 Task: Open Card Card0000000085 in Board Board0000000022 in Workspace WS0000000008 in Trello. Add Member Nikrathi889@gmail.com to Card Card0000000085 in Board Board0000000022 in Workspace WS0000000008 in Trello. Add Green Label titled Label0000000085 to Card Card0000000085 in Board Board0000000022 in Workspace WS0000000008 in Trello. Add Checklist CL0000000085 to Card Card0000000085 in Board Board0000000022 in Workspace WS0000000008 in Trello. Add Dates with Start Date as Apr 08 2023 and Due Date as Apr 30 2023 to Card Card0000000085 in Board Board0000000022 in Workspace WS0000000008 in Trello
Action: Mouse moved to (423, 184)
Screenshot: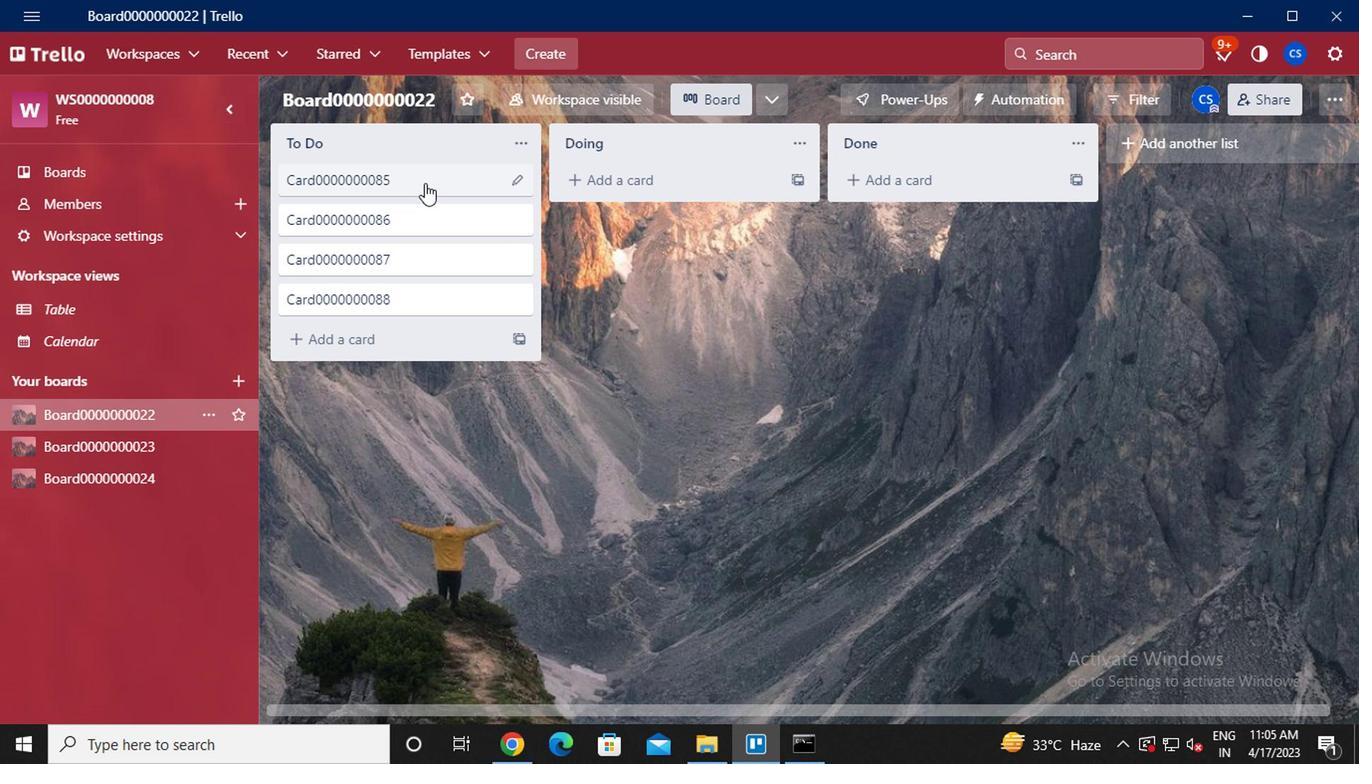 
Action: Mouse pressed left at (423, 184)
Screenshot: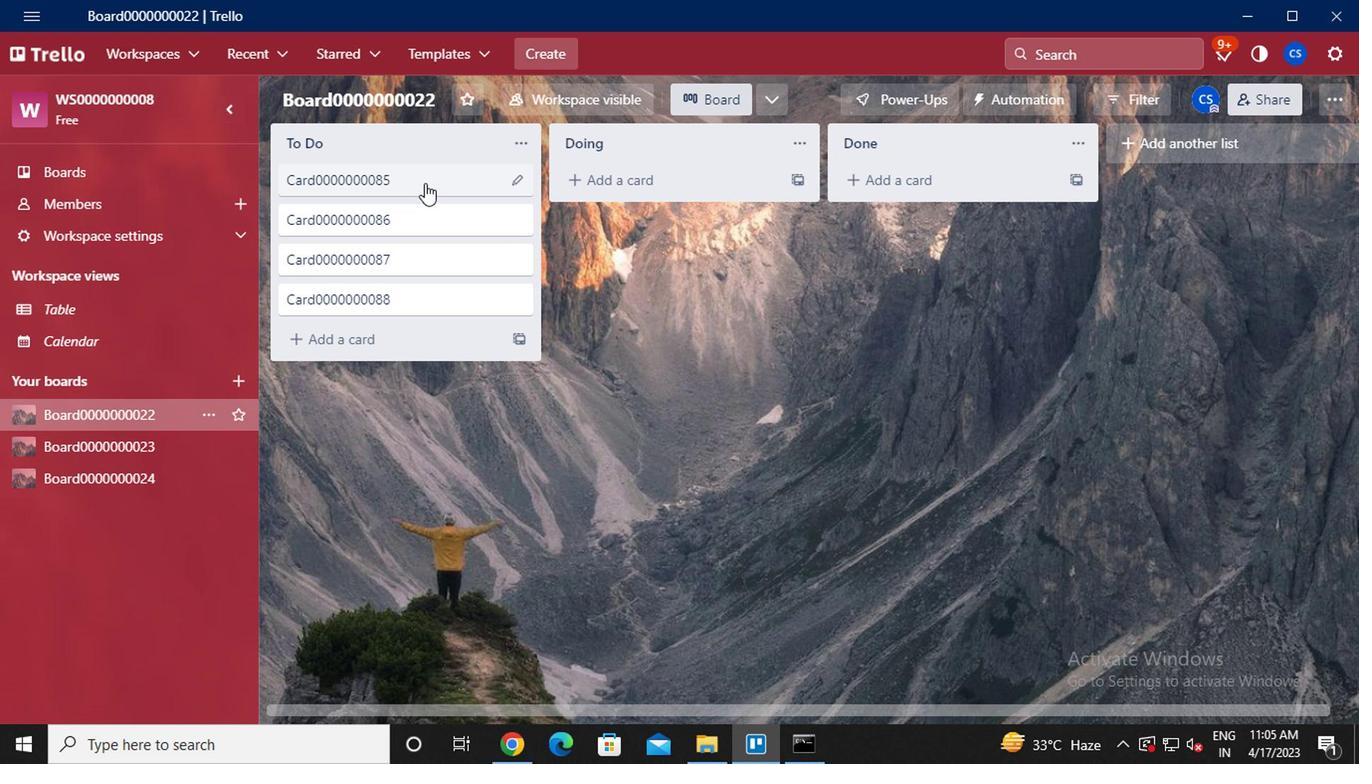
Action: Mouse moved to (976, 194)
Screenshot: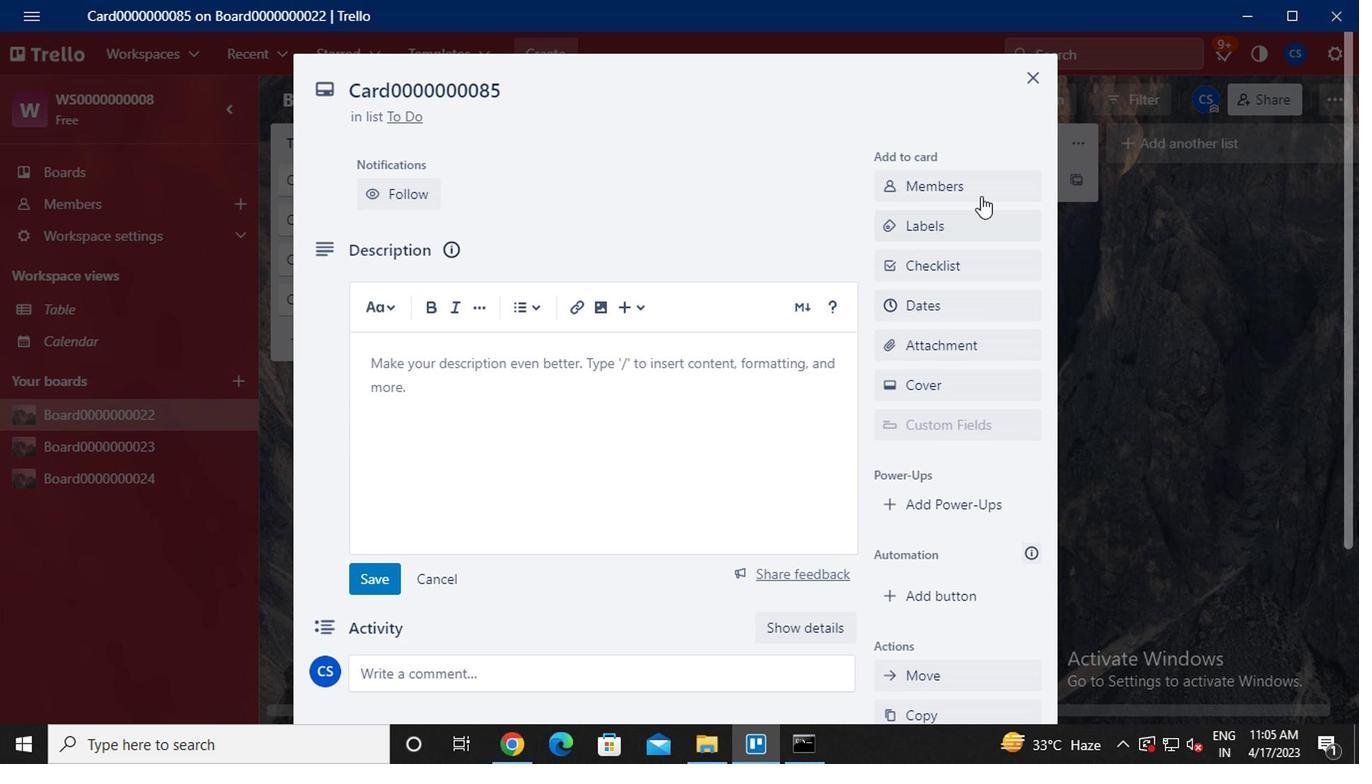 
Action: Mouse pressed left at (976, 194)
Screenshot: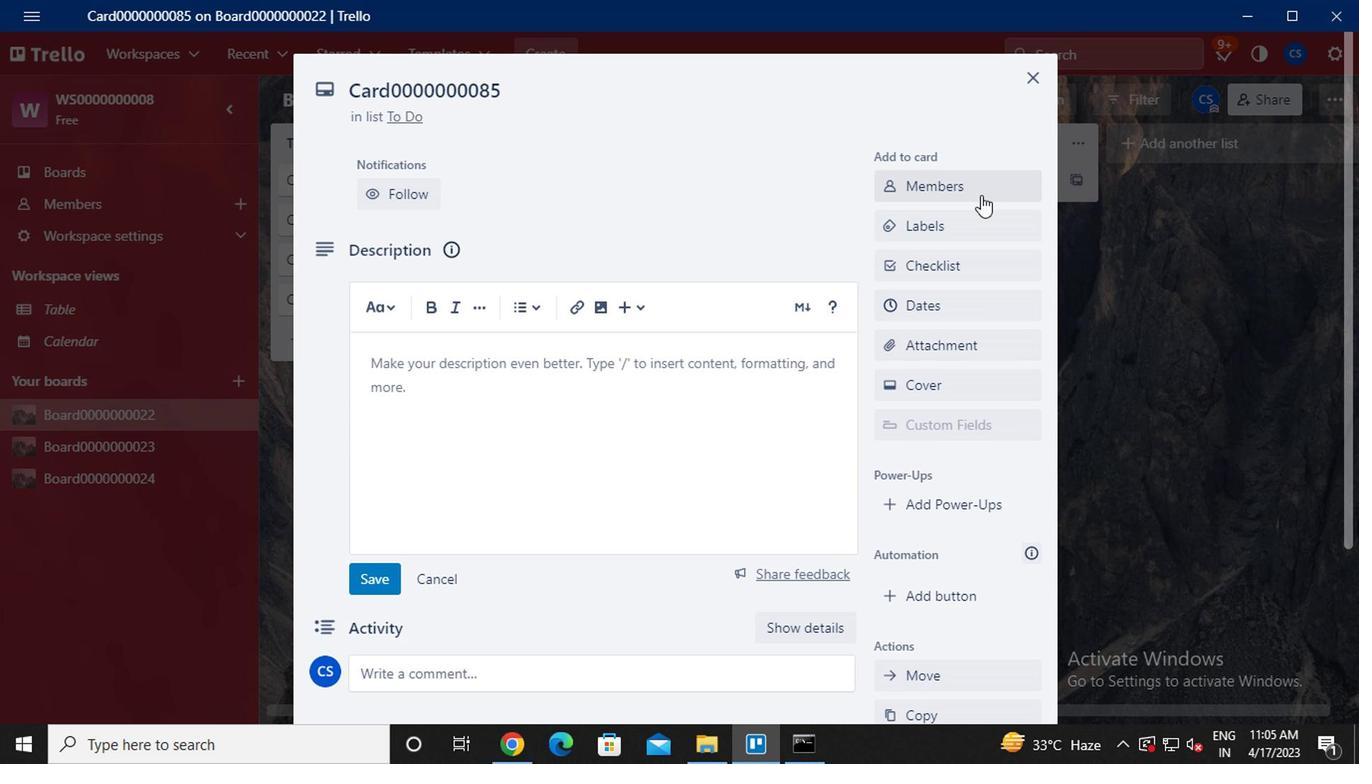 
Action: Mouse moved to (973, 194)
Screenshot: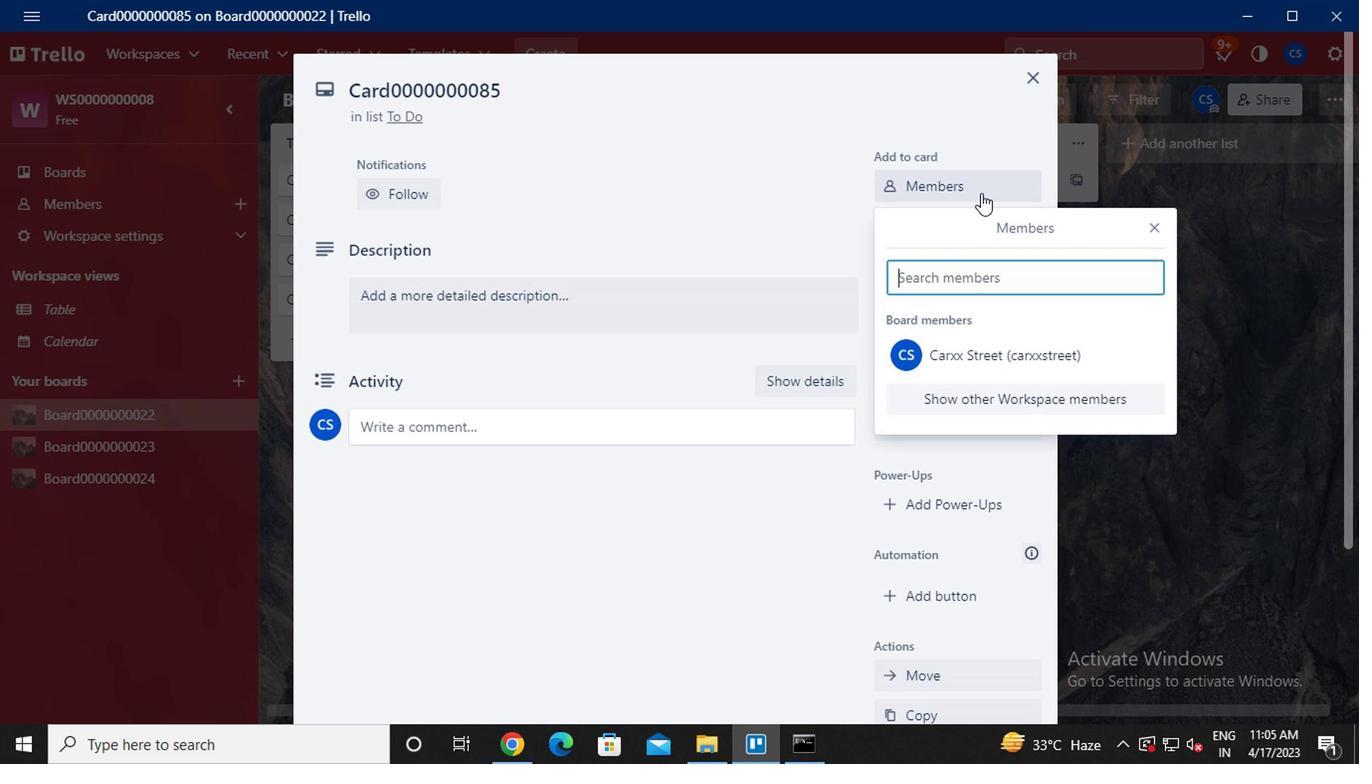
Action: Key pressed <Key.caps_lock>nk<Key.backspace>ikrathi889<Key.shift>@GMAIL.COM
Screenshot: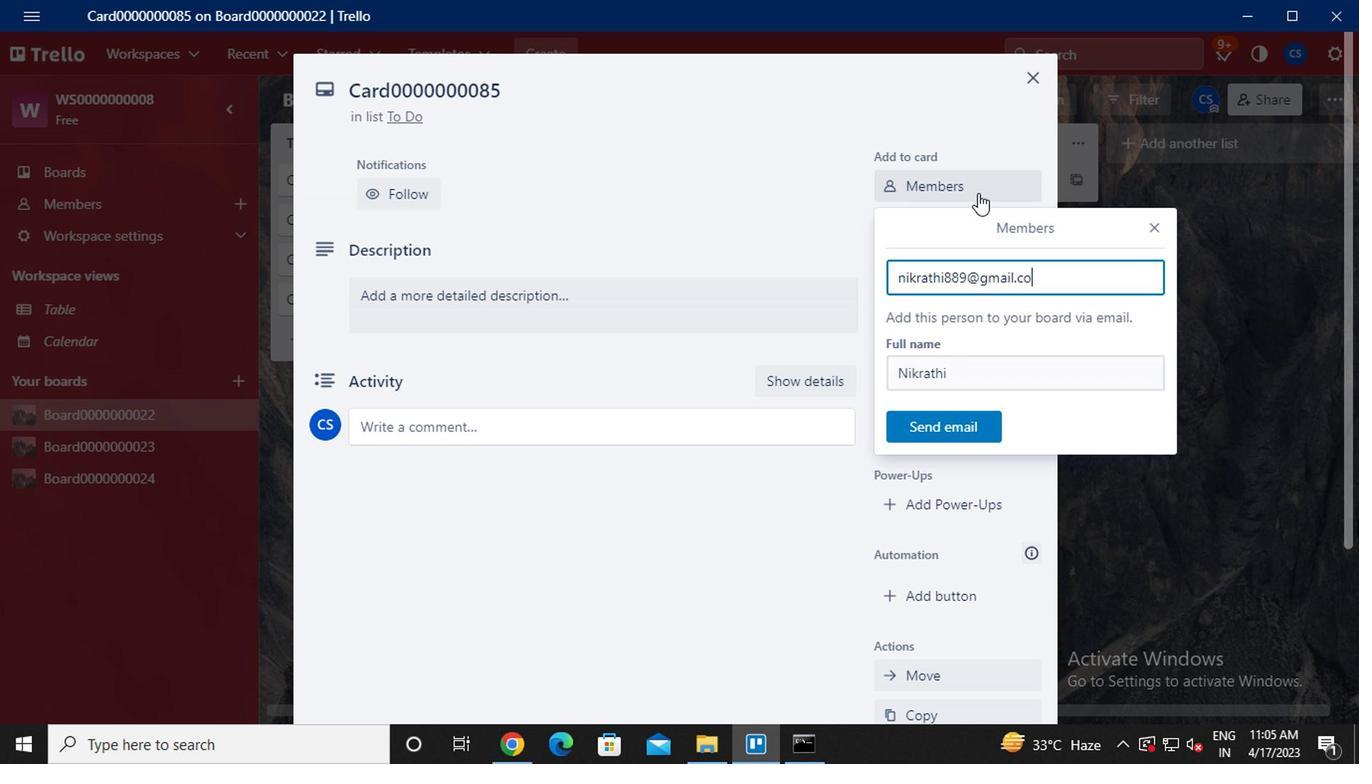 
Action: Mouse moved to (970, 428)
Screenshot: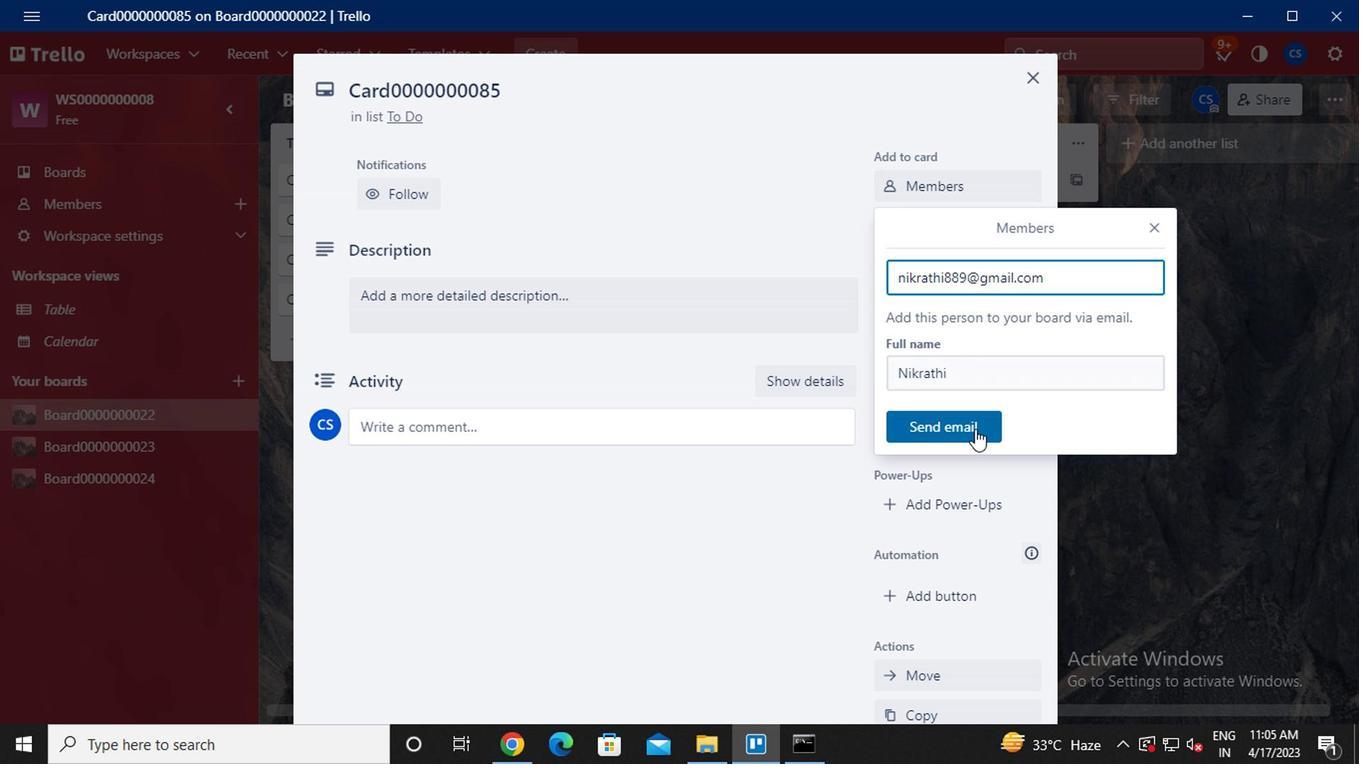 
Action: Mouse pressed left at (970, 428)
Screenshot: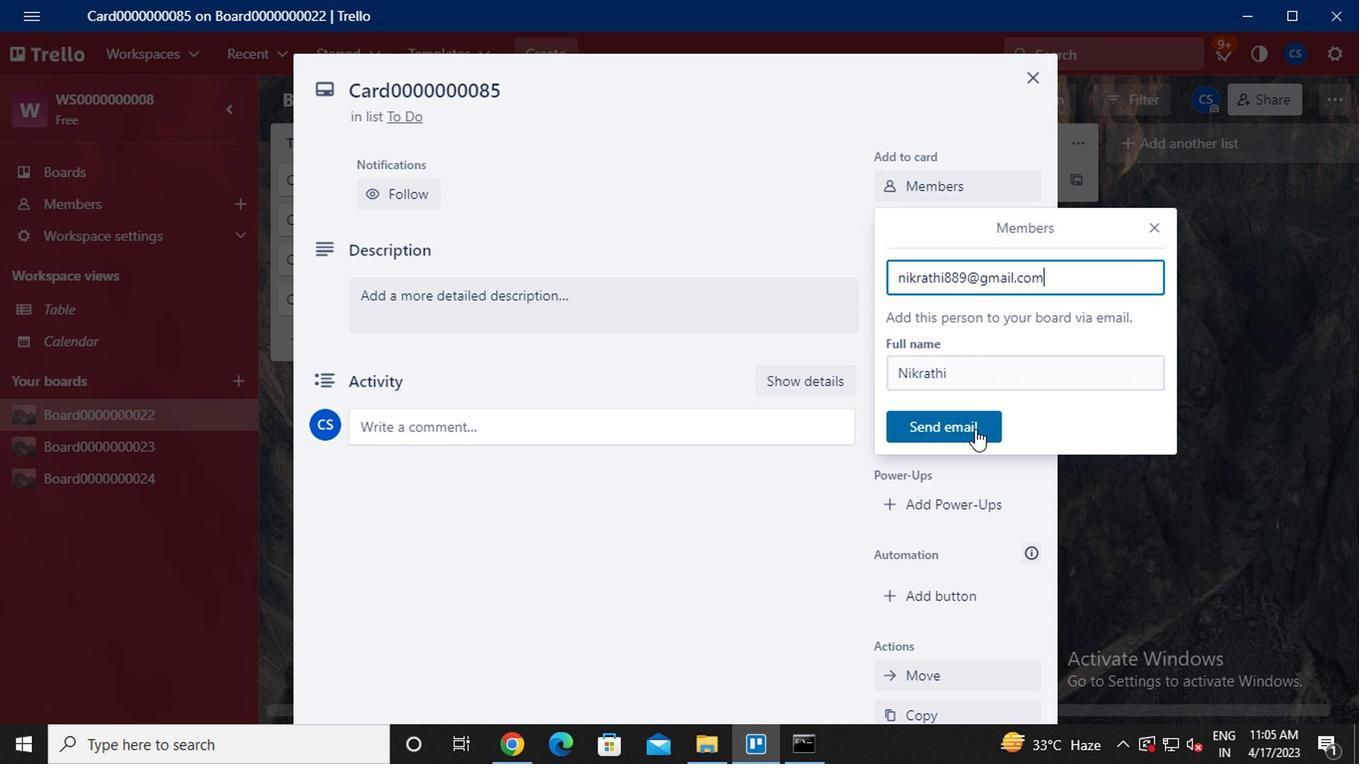 
Action: Mouse moved to (942, 239)
Screenshot: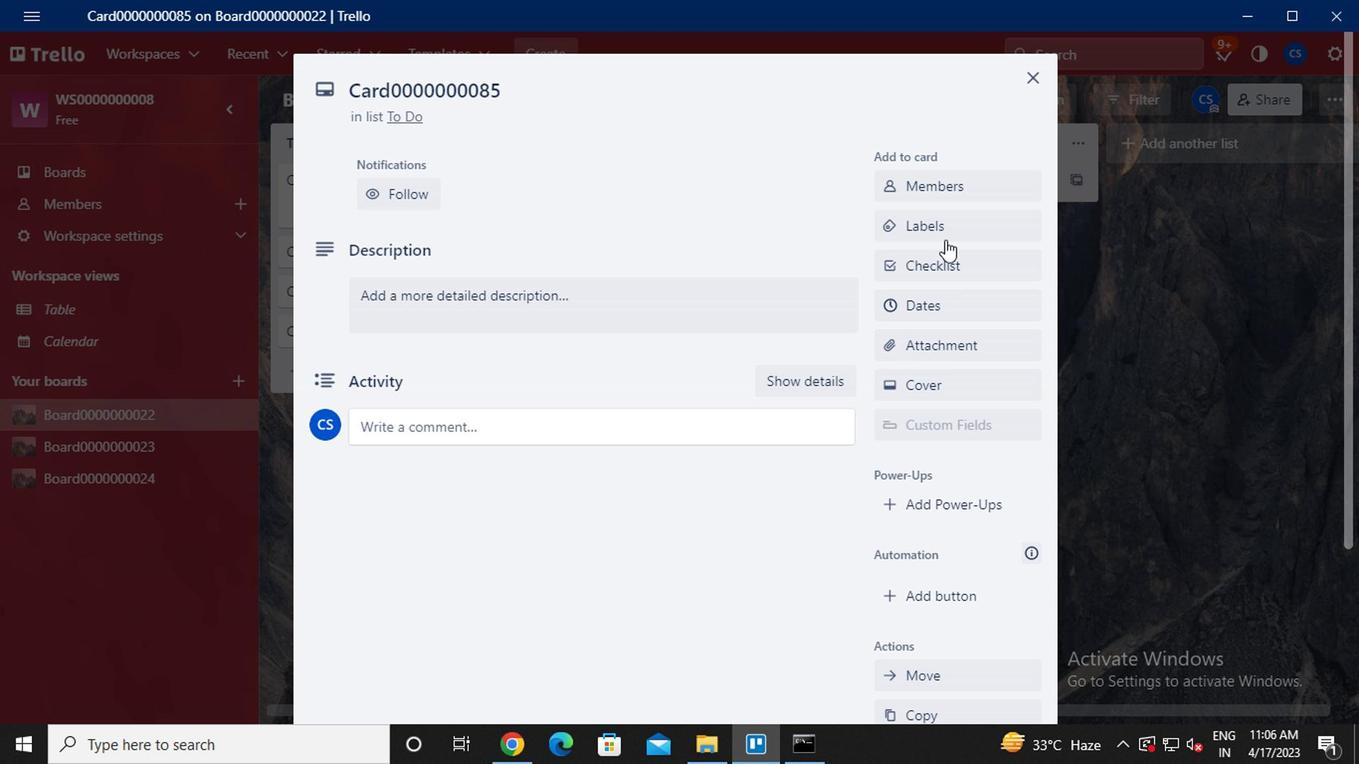 
Action: Mouse pressed left at (942, 239)
Screenshot: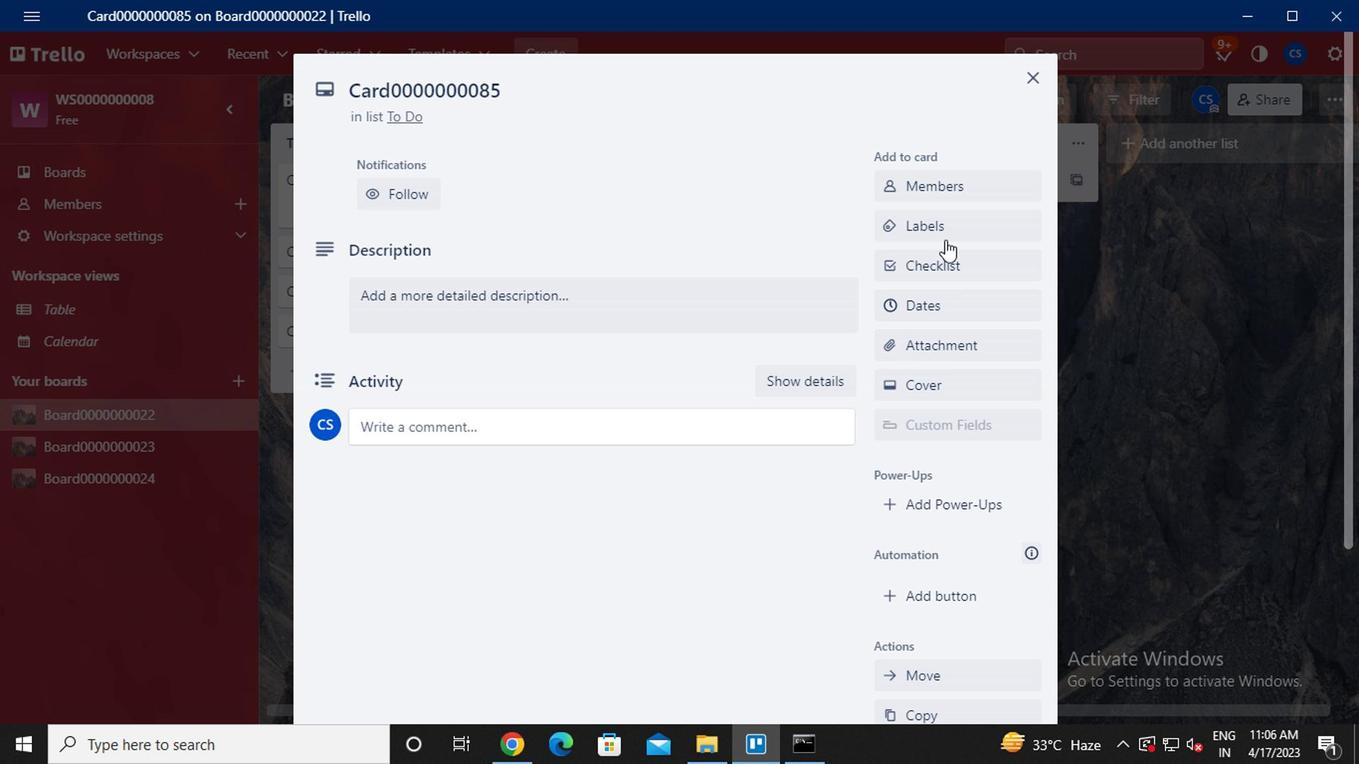 
Action: Mouse moved to (958, 447)
Screenshot: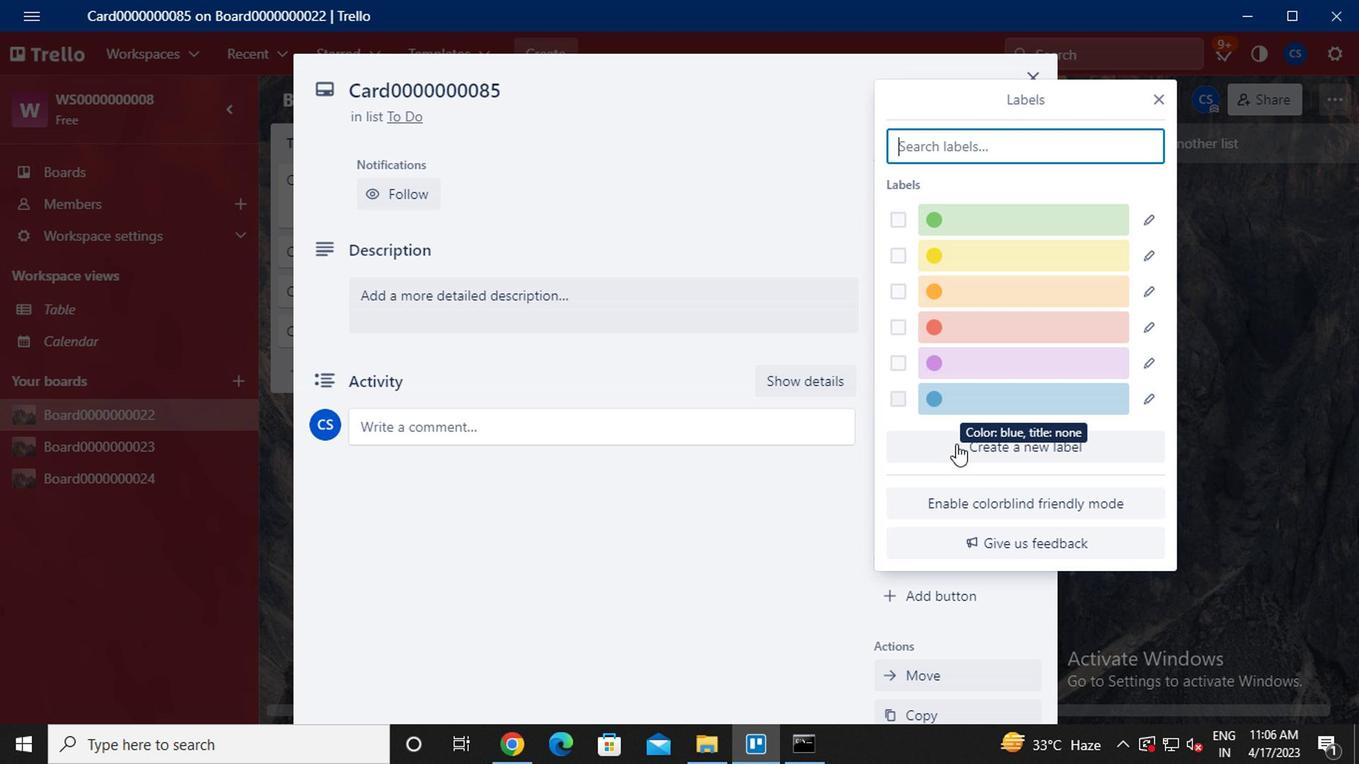 
Action: Mouse pressed left at (958, 447)
Screenshot: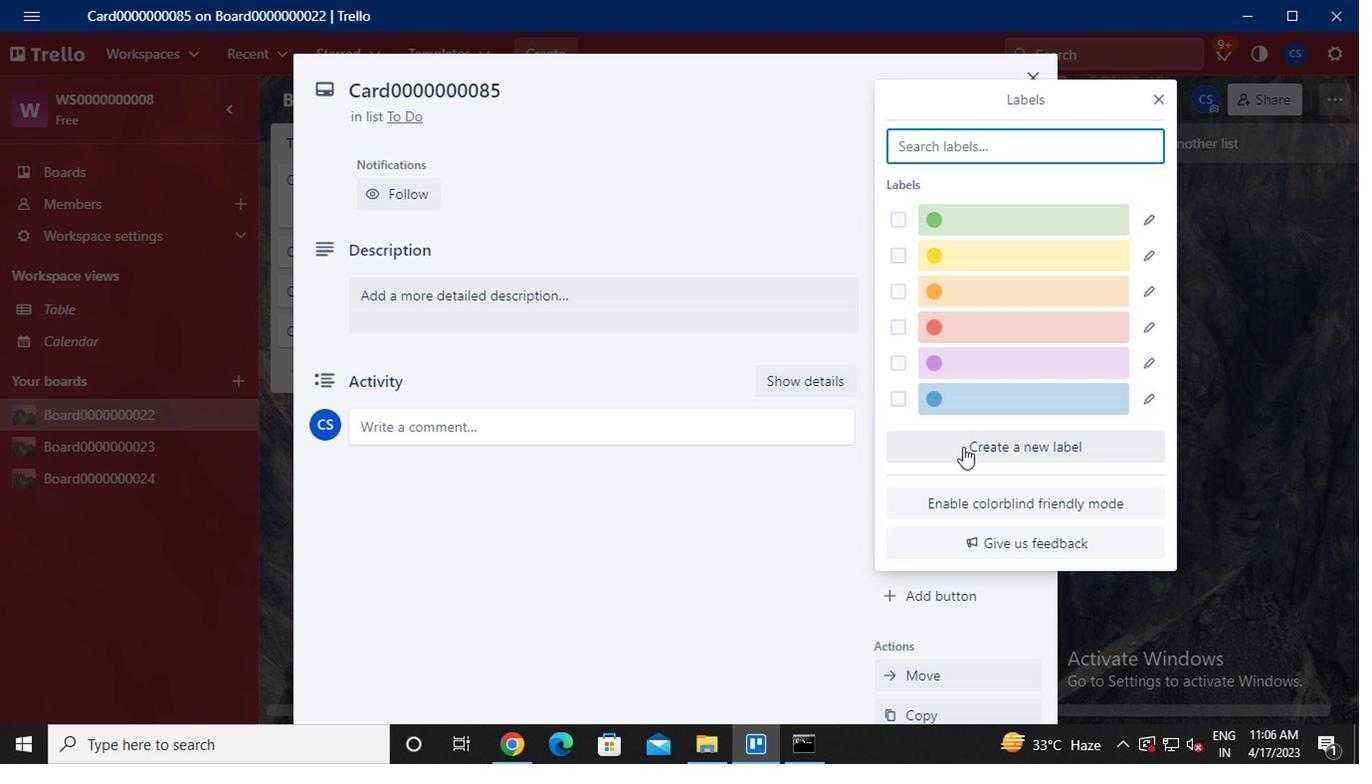 
Action: Mouse moved to (914, 399)
Screenshot: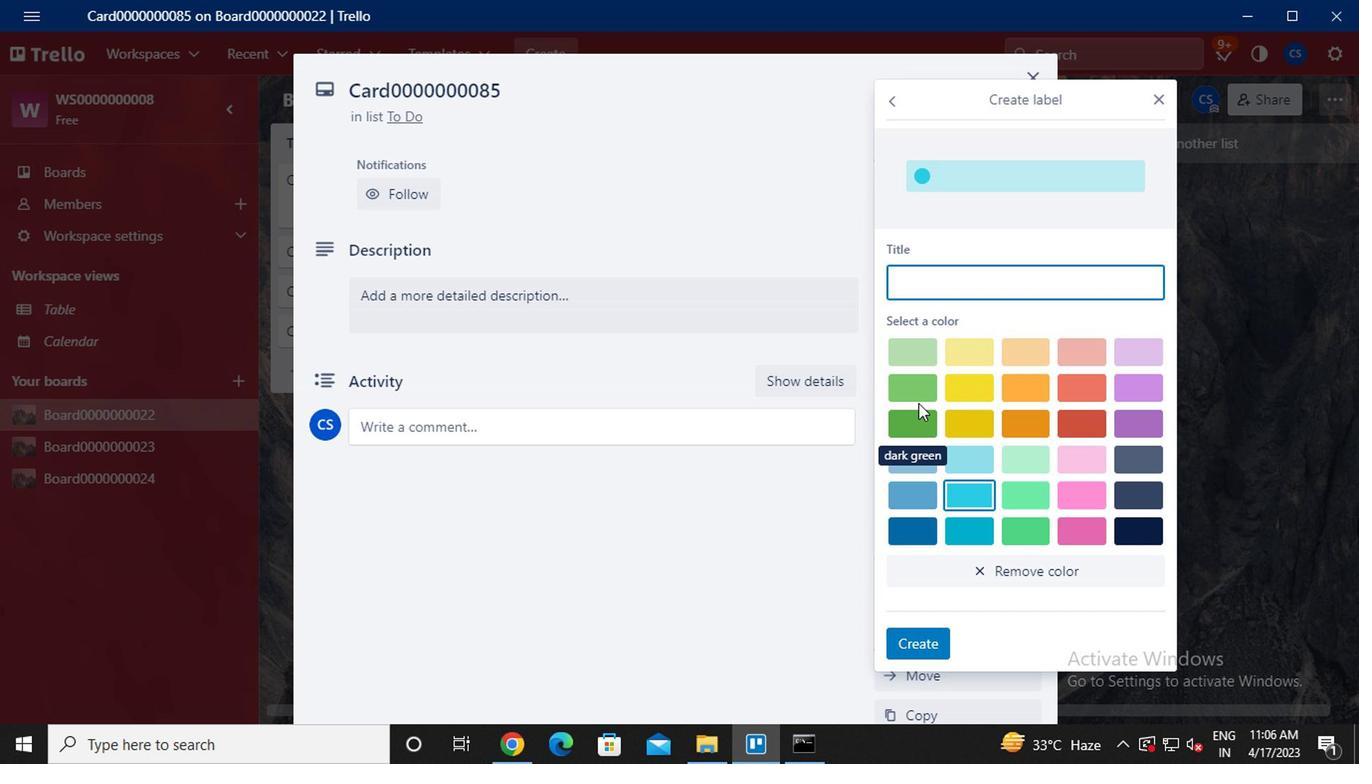 
Action: Mouse pressed left at (914, 399)
Screenshot: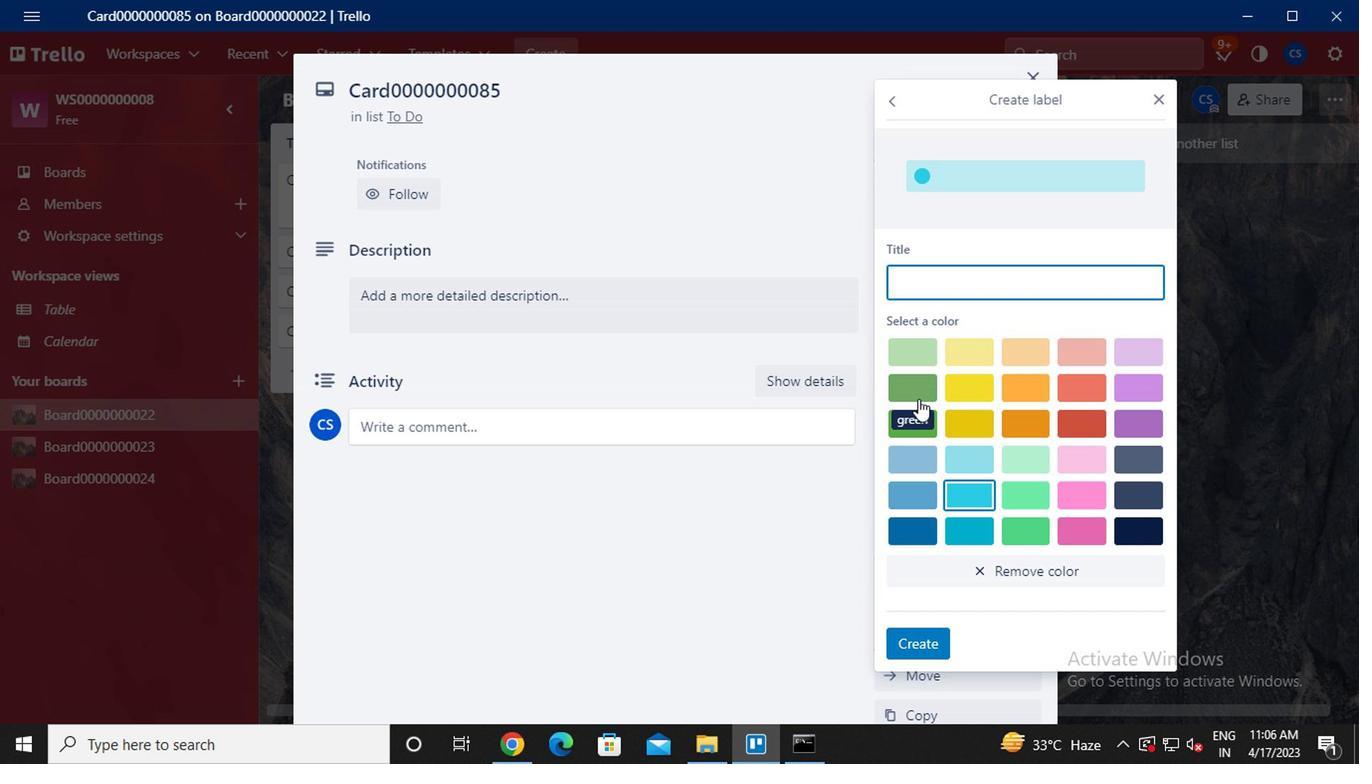 
Action: Mouse moved to (925, 292)
Screenshot: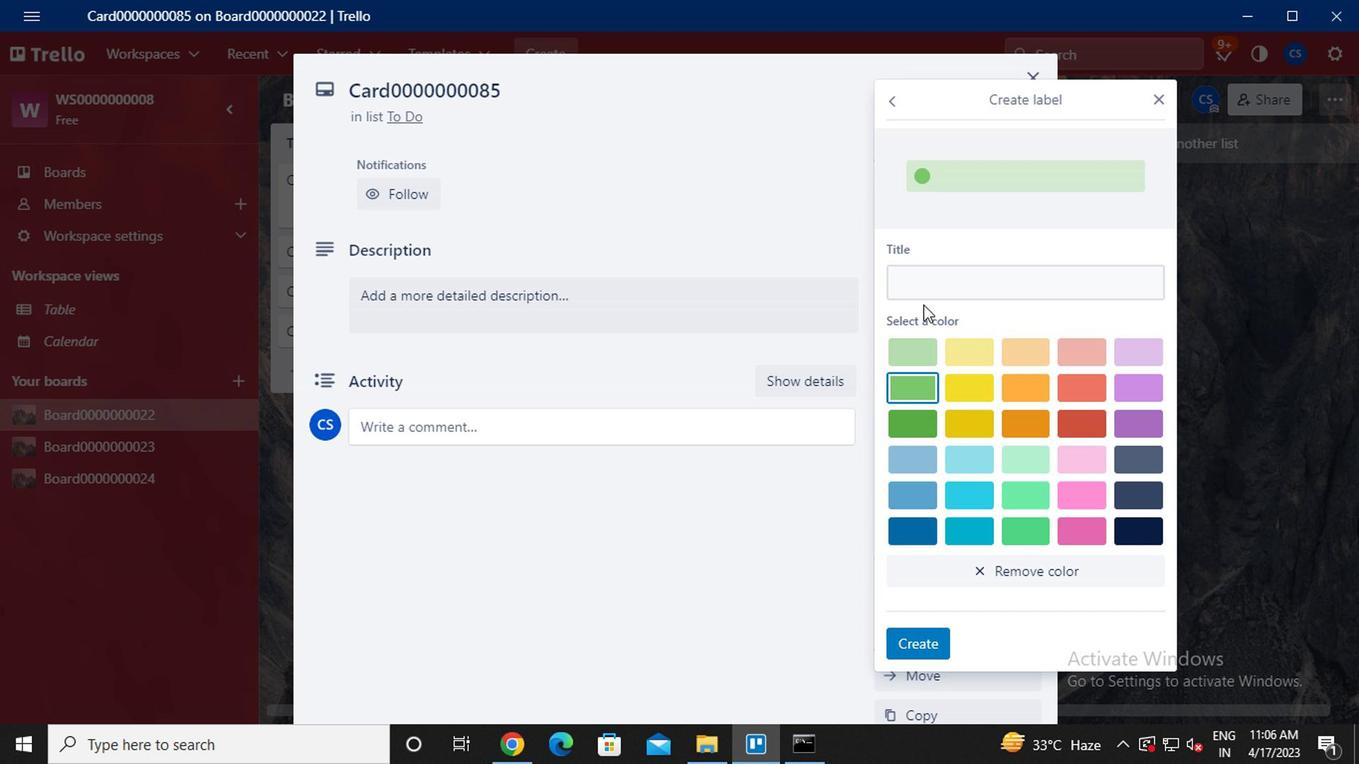 
Action: Mouse pressed left at (925, 292)
Screenshot: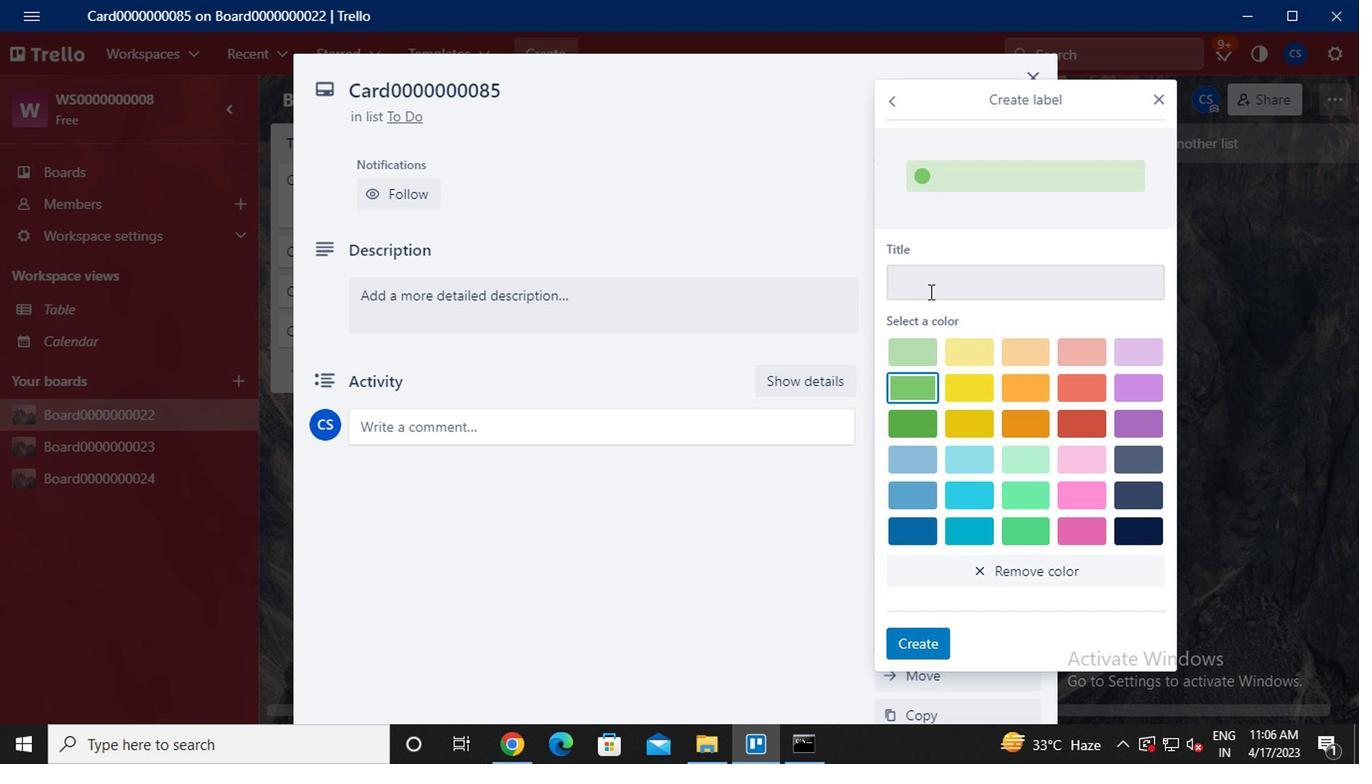 
Action: Key pressed <Key.caps_lock>L<Key.caps_lock>ABEL0000000085
Screenshot: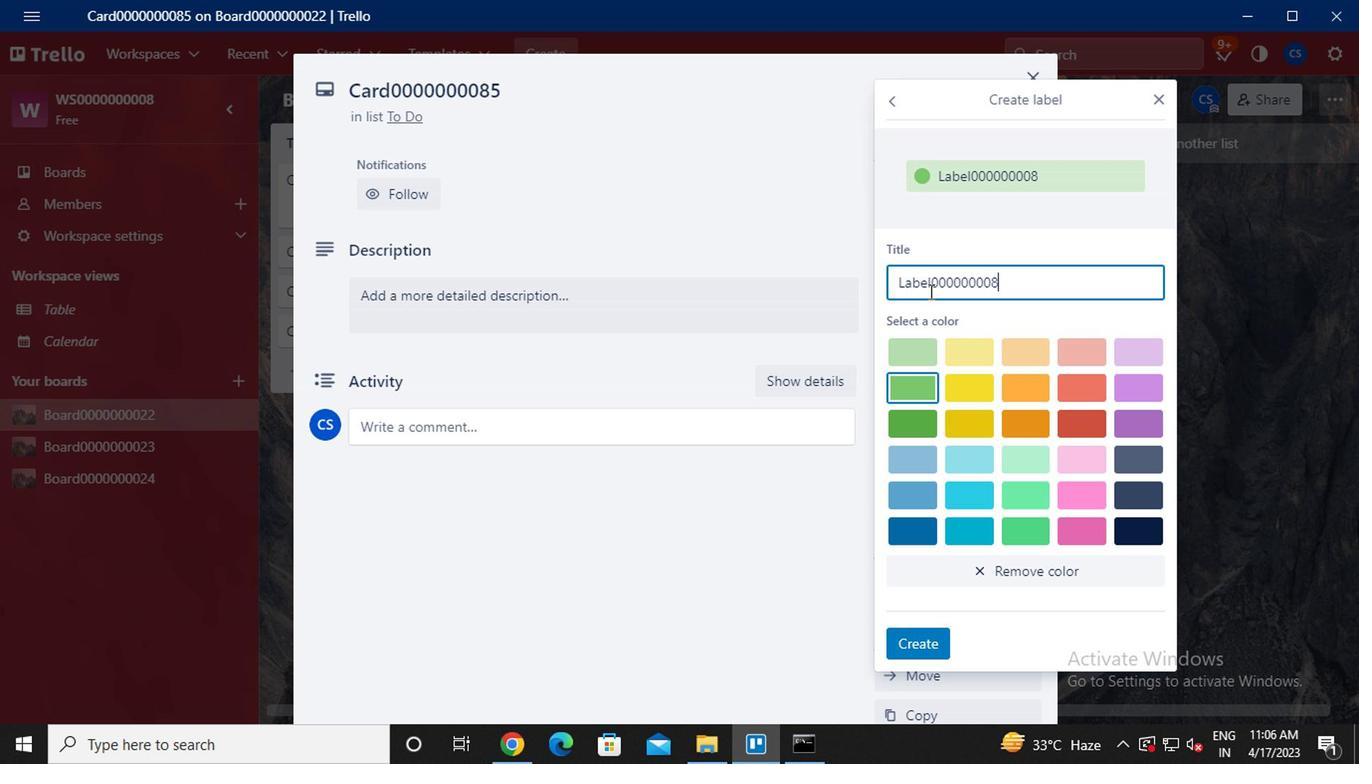 
Action: Mouse moved to (922, 649)
Screenshot: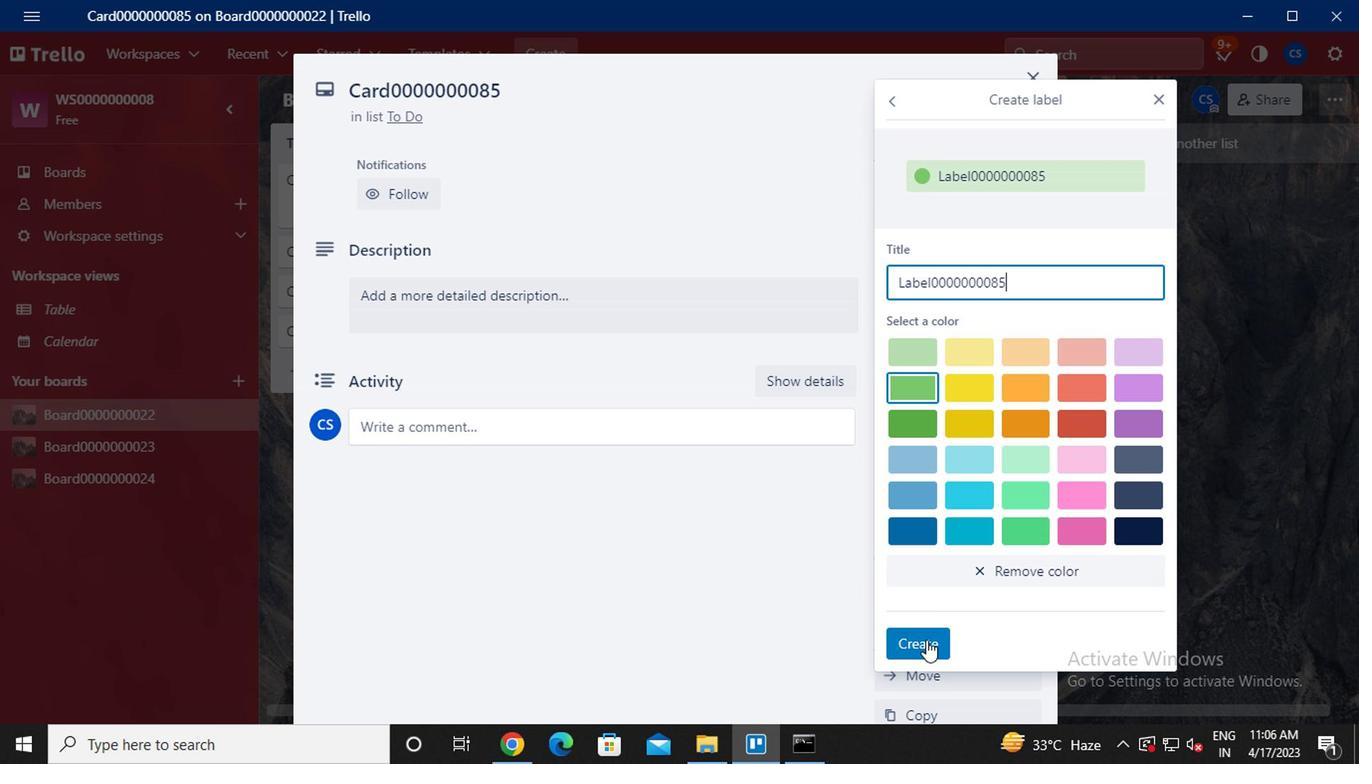 
Action: Mouse pressed left at (922, 649)
Screenshot: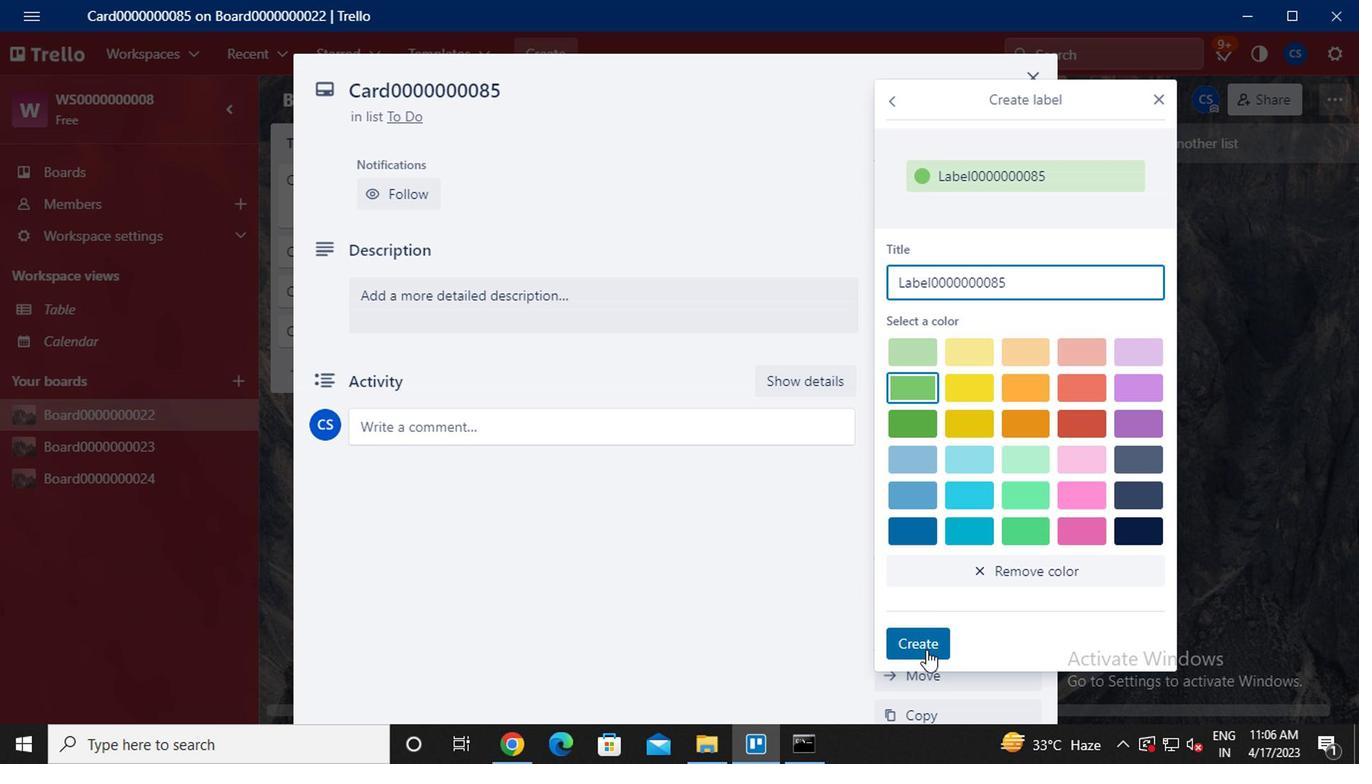 
Action: Mouse moved to (1151, 104)
Screenshot: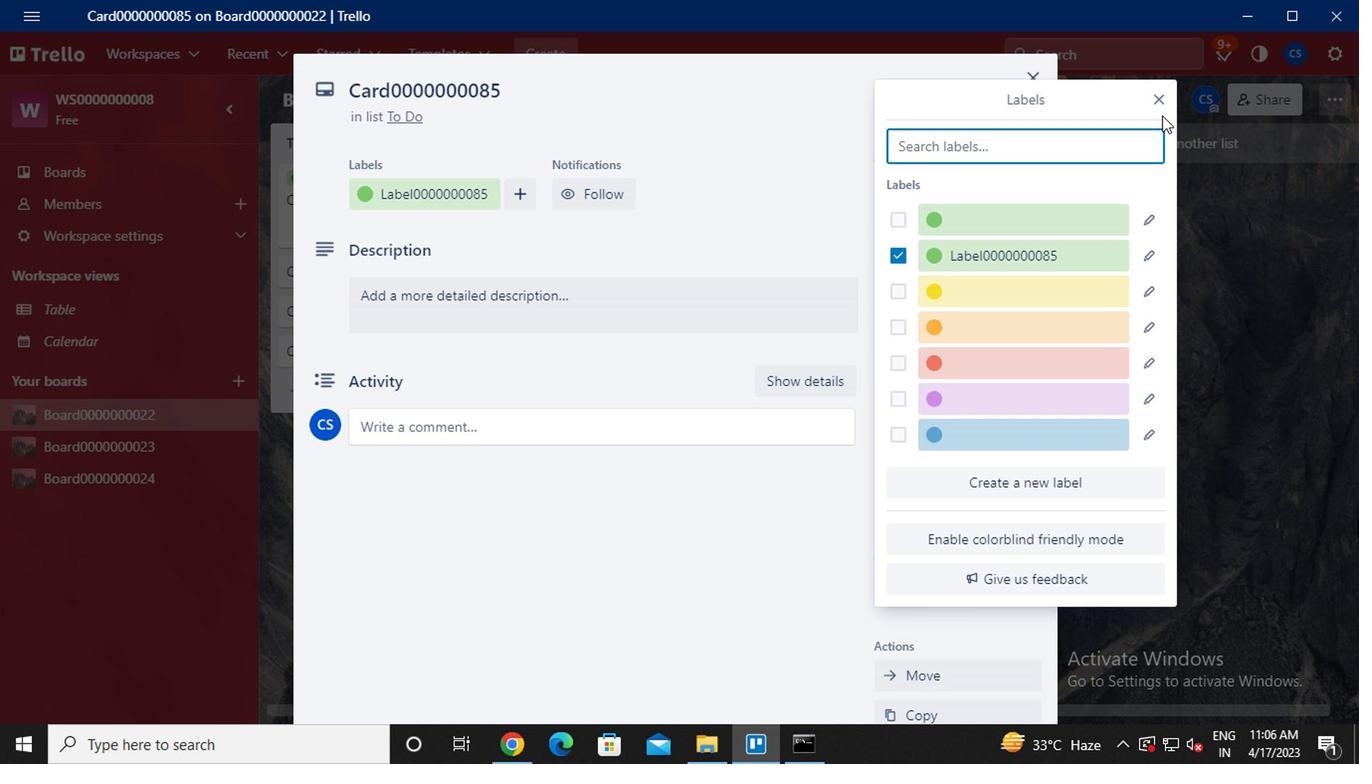 
Action: Mouse pressed left at (1151, 104)
Screenshot: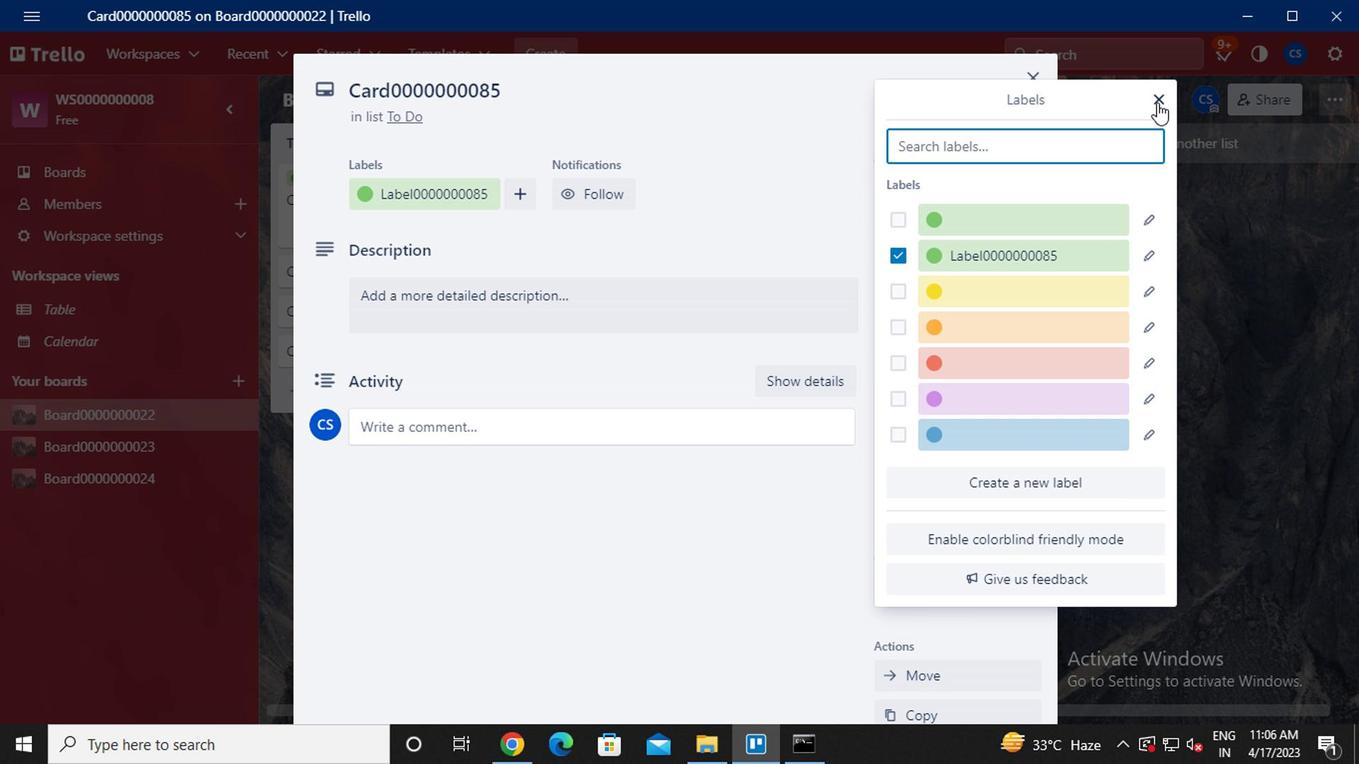 
Action: Mouse moved to (930, 264)
Screenshot: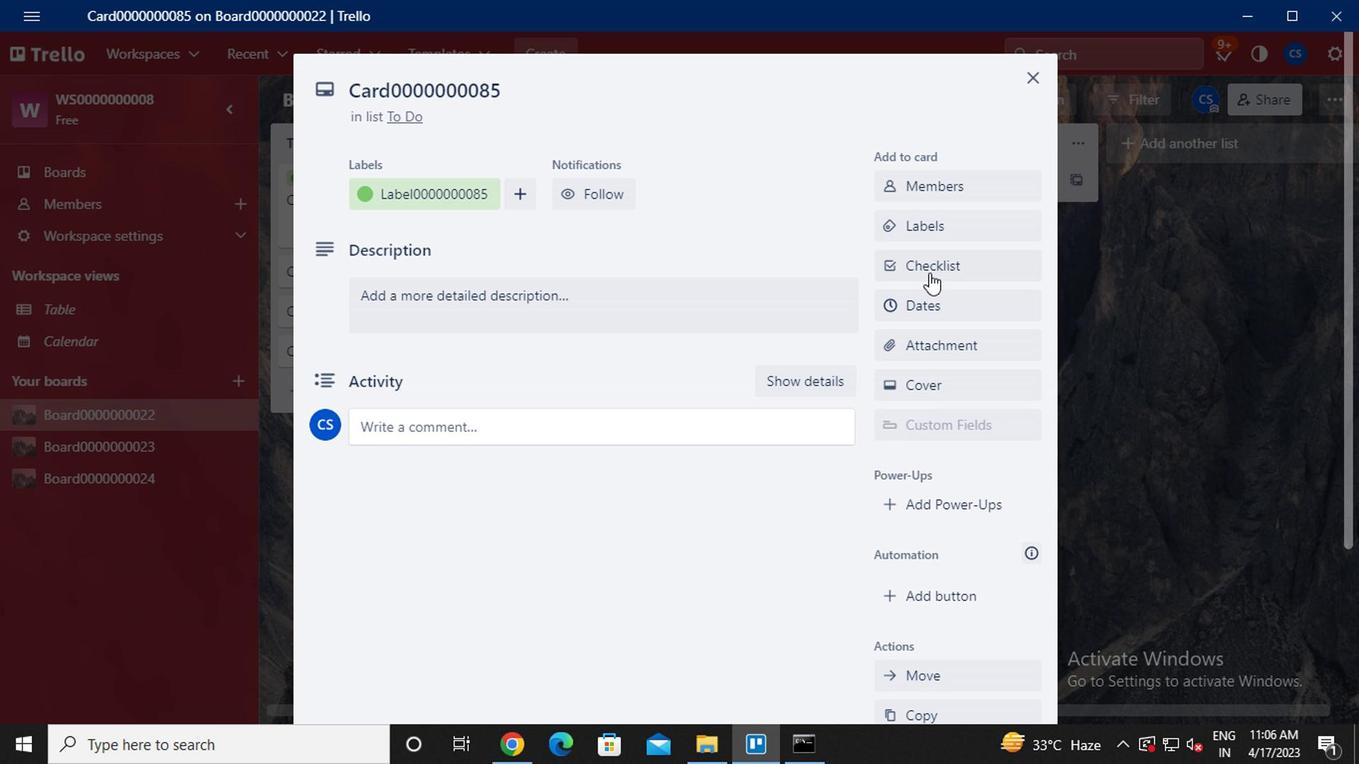 
Action: Mouse pressed left at (930, 264)
Screenshot: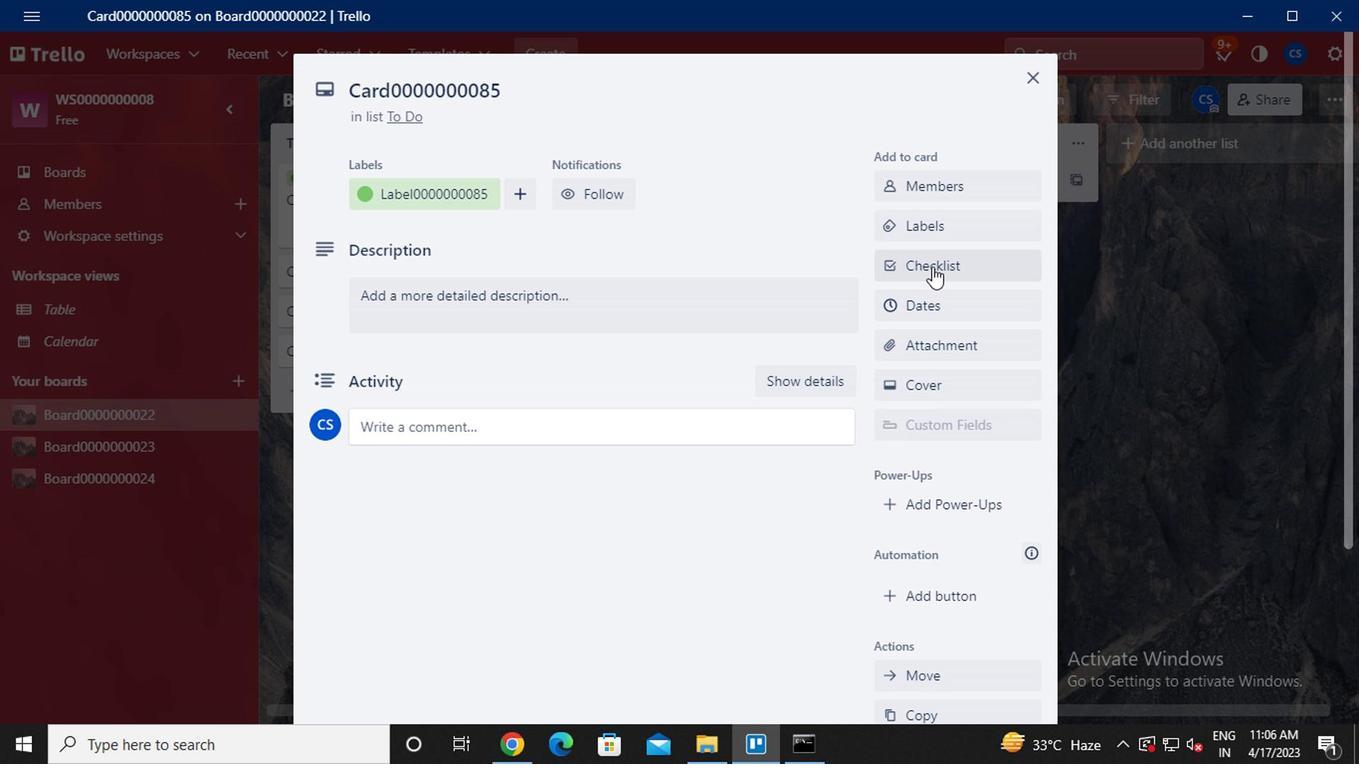 
Action: Mouse moved to (907, 373)
Screenshot: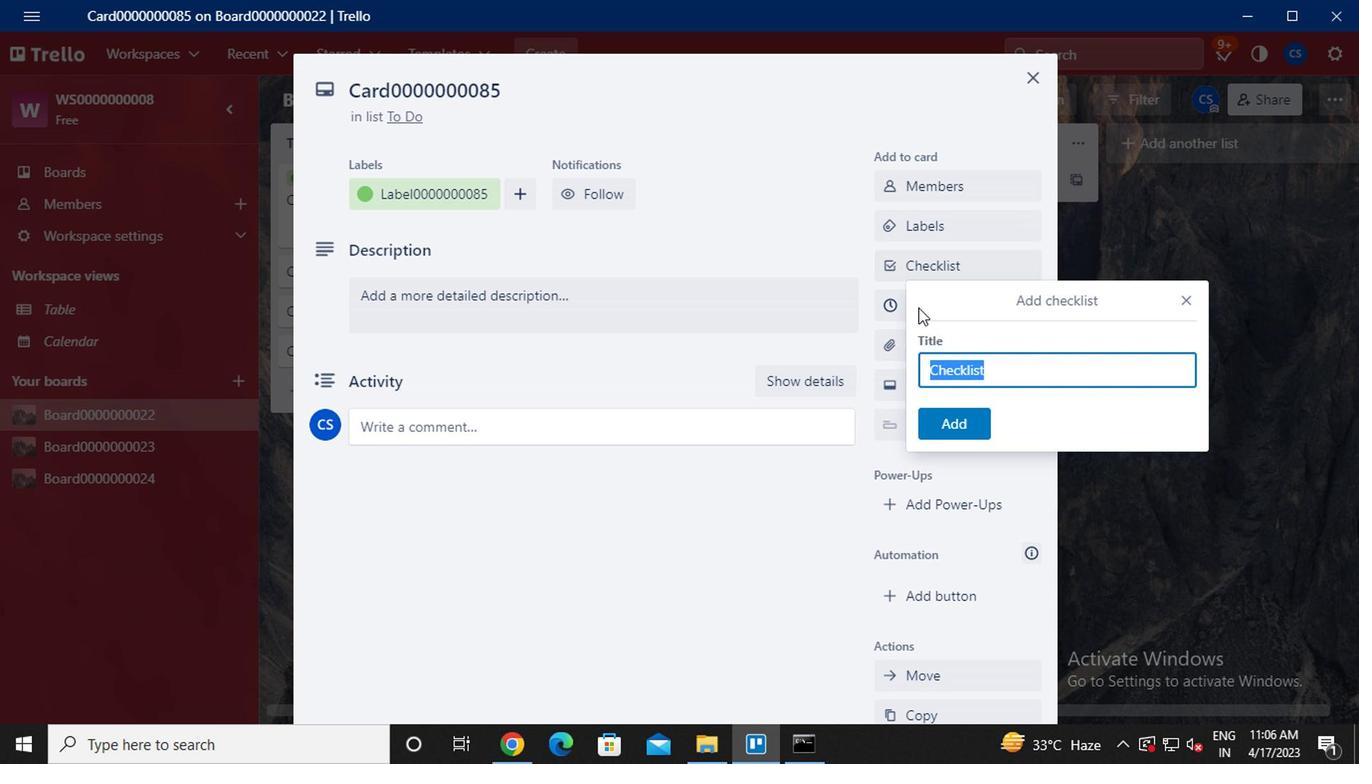 
Action: Key pressed <Key.caps_lock>CL0000000085
Screenshot: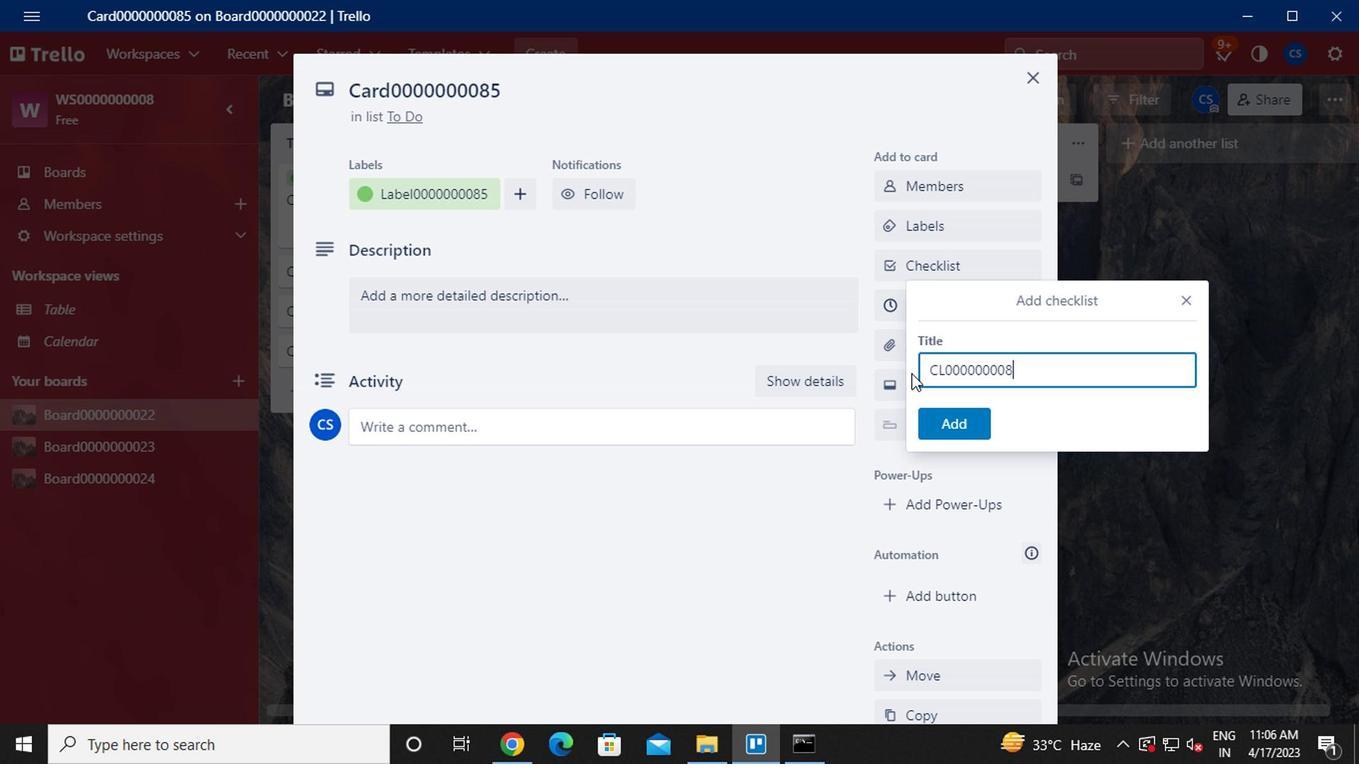 
Action: Mouse moved to (935, 427)
Screenshot: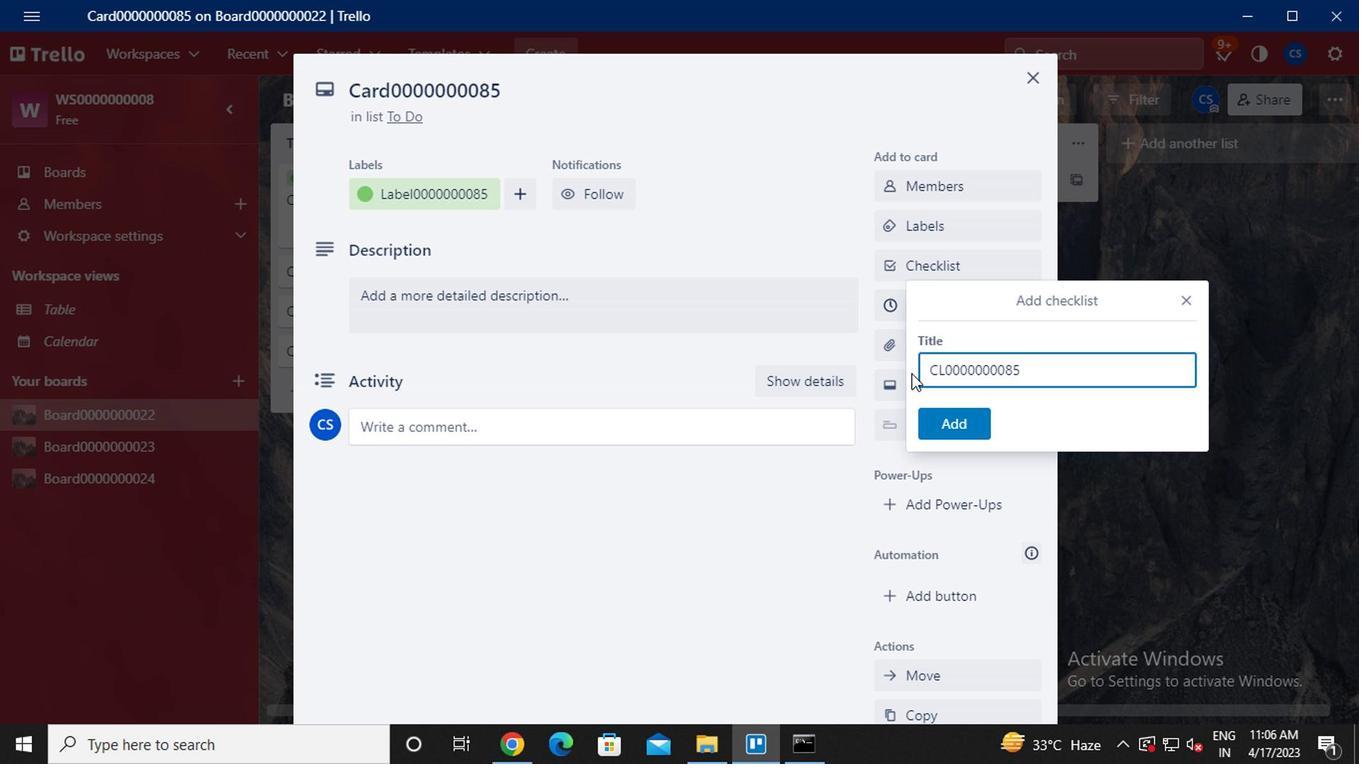 
Action: Mouse pressed left at (935, 427)
Screenshot: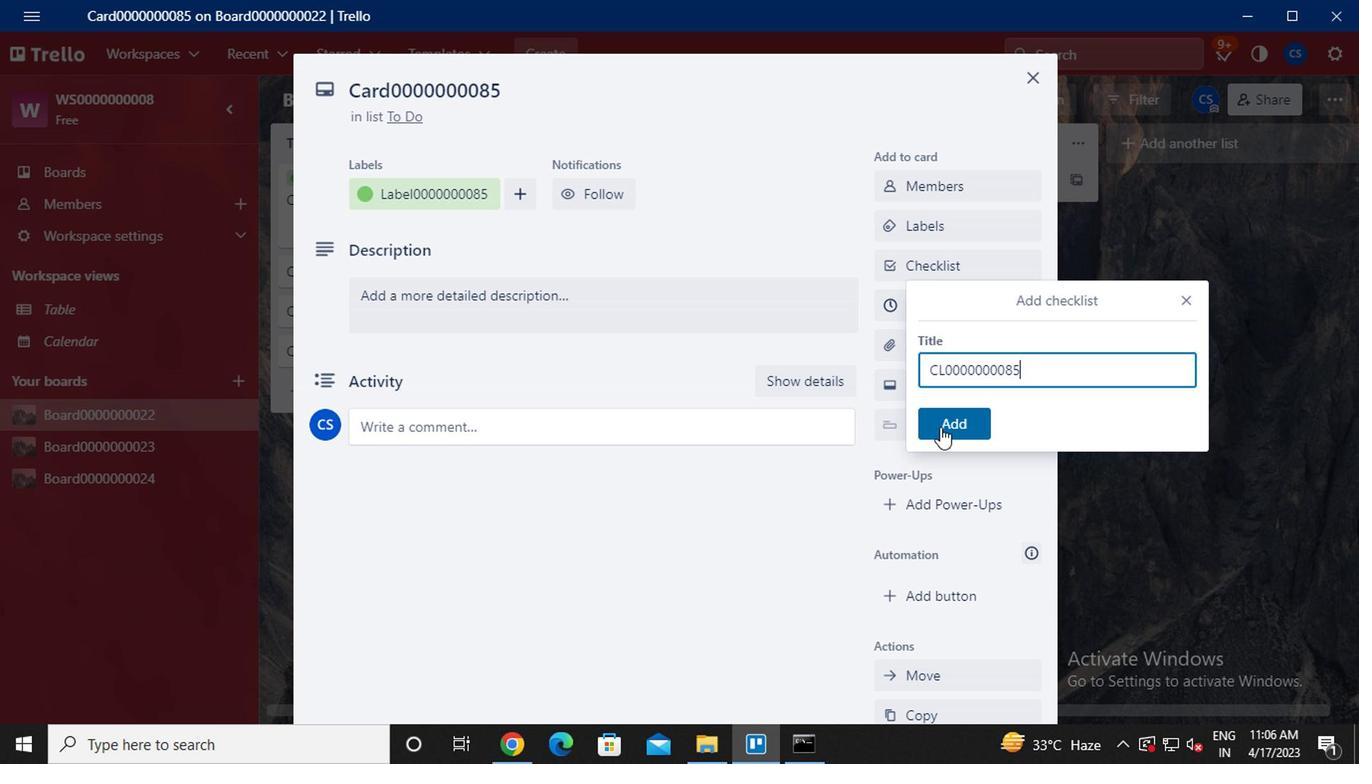 
Action: Mouse moved to (923, 303)
Screenshot: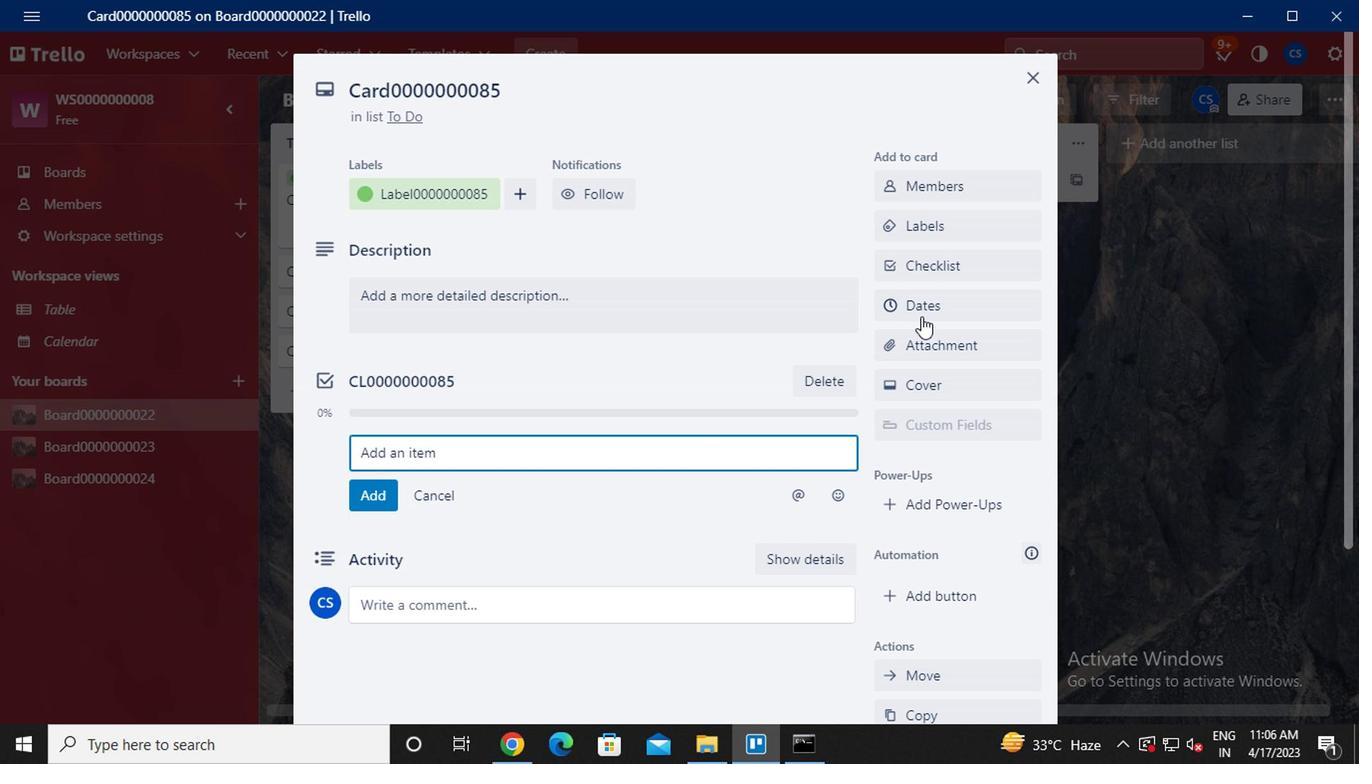 
Action: Mouse pressed left at (923, 303)
Screenshot: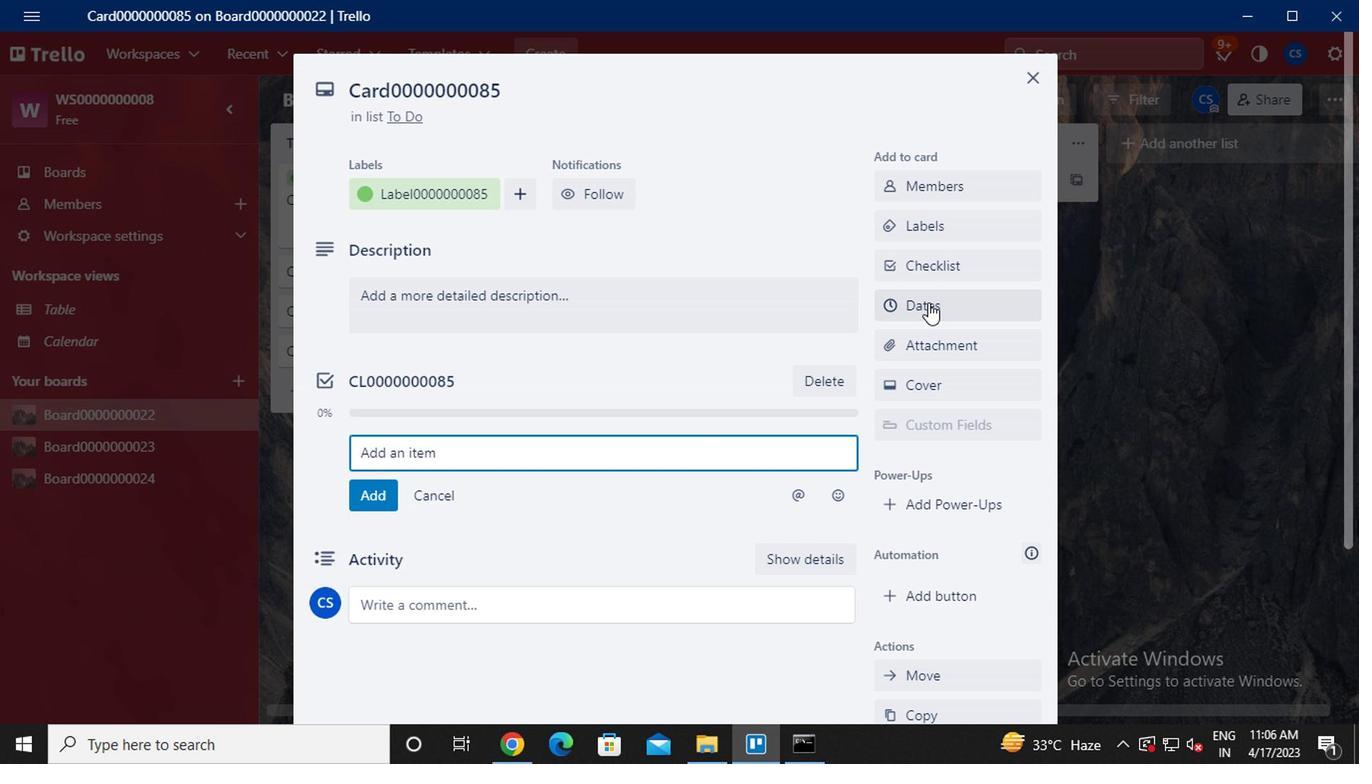 
Action: Mouse moved to (889, 450)
Screenshot: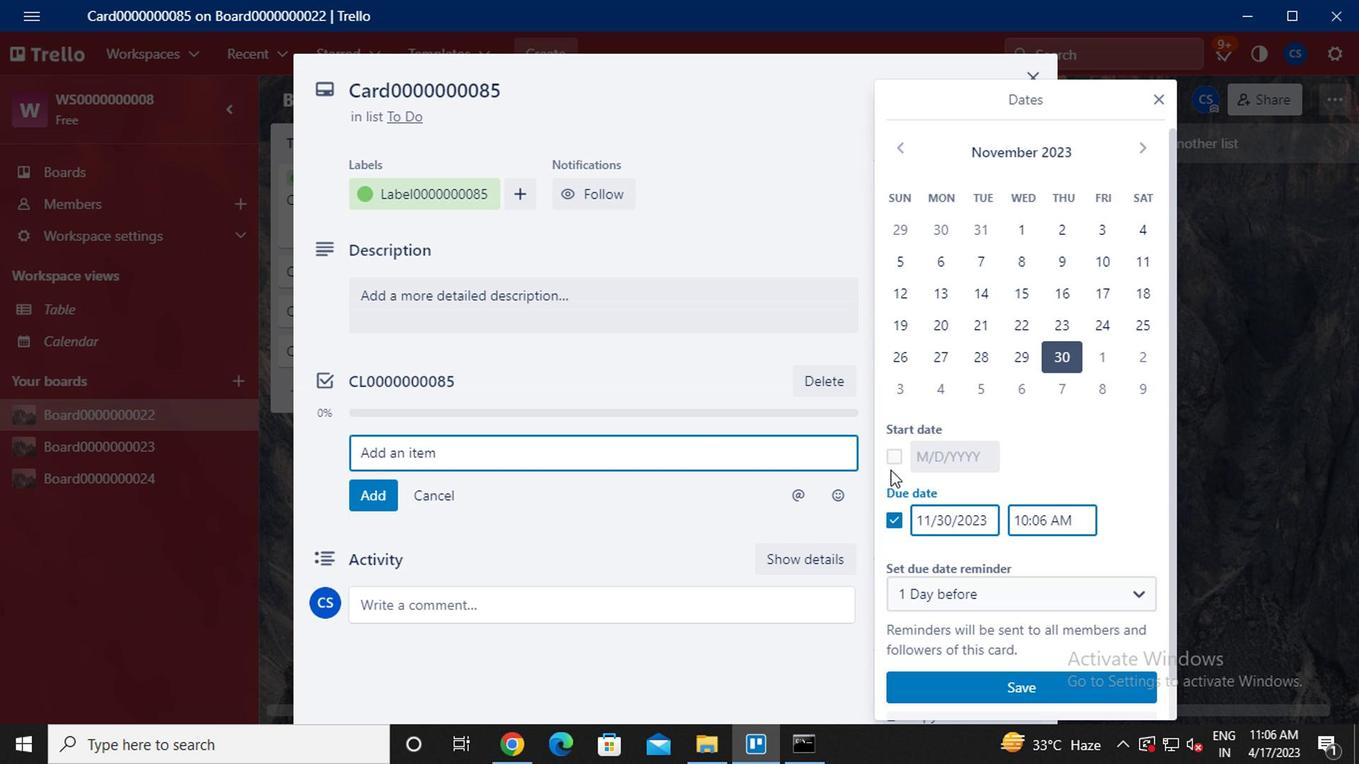 
Action: Mouse pressed left at (889, 450)
Screenshot: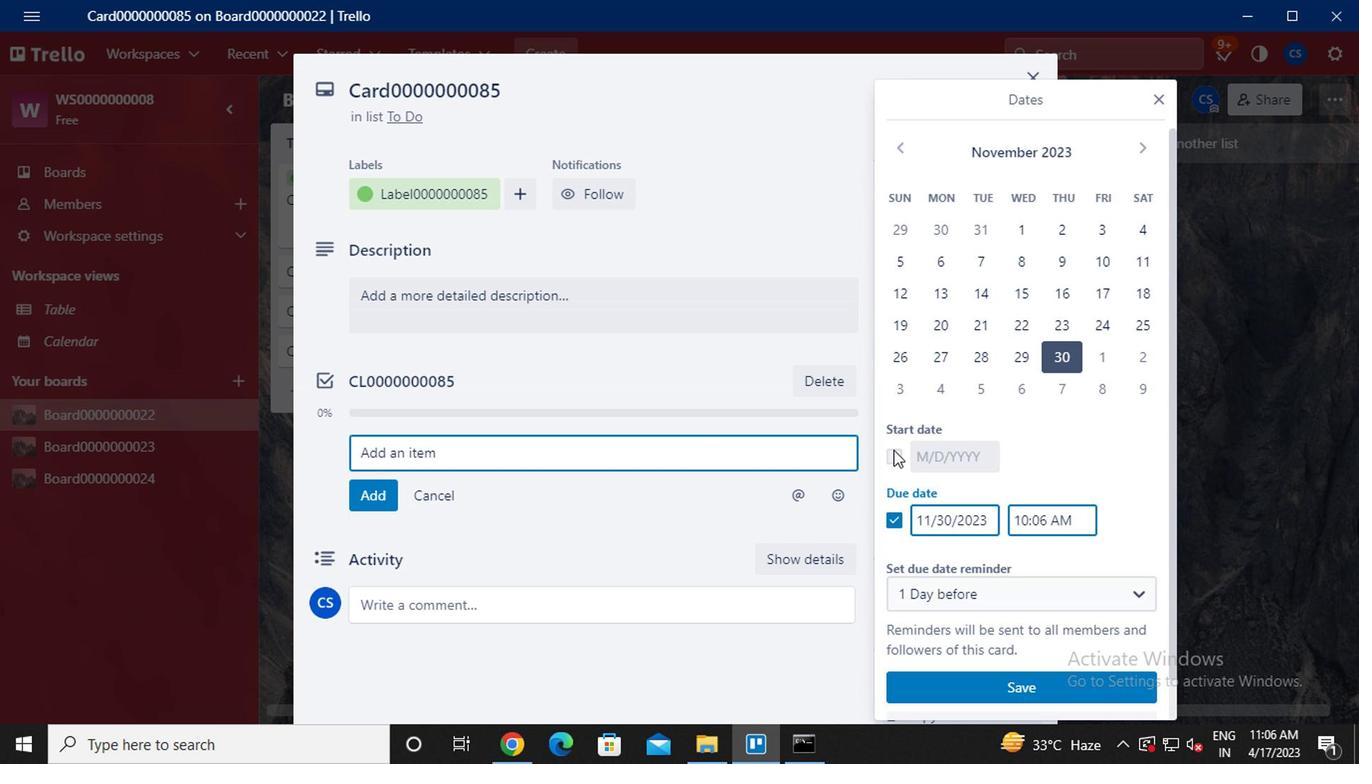 
Action: Mouse moved to (894, 157)
Screenshot: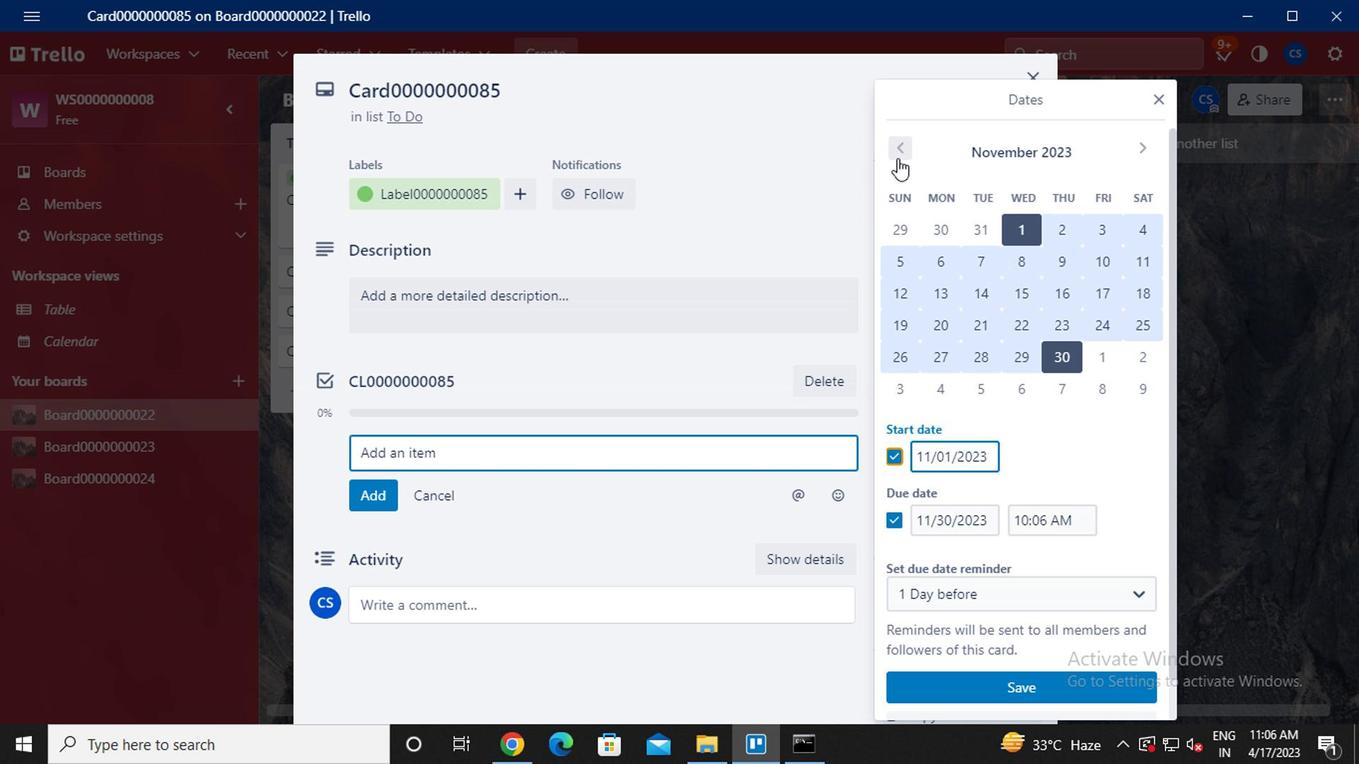 
Action: Mouse pressed left at (894, 157)
Screenshot: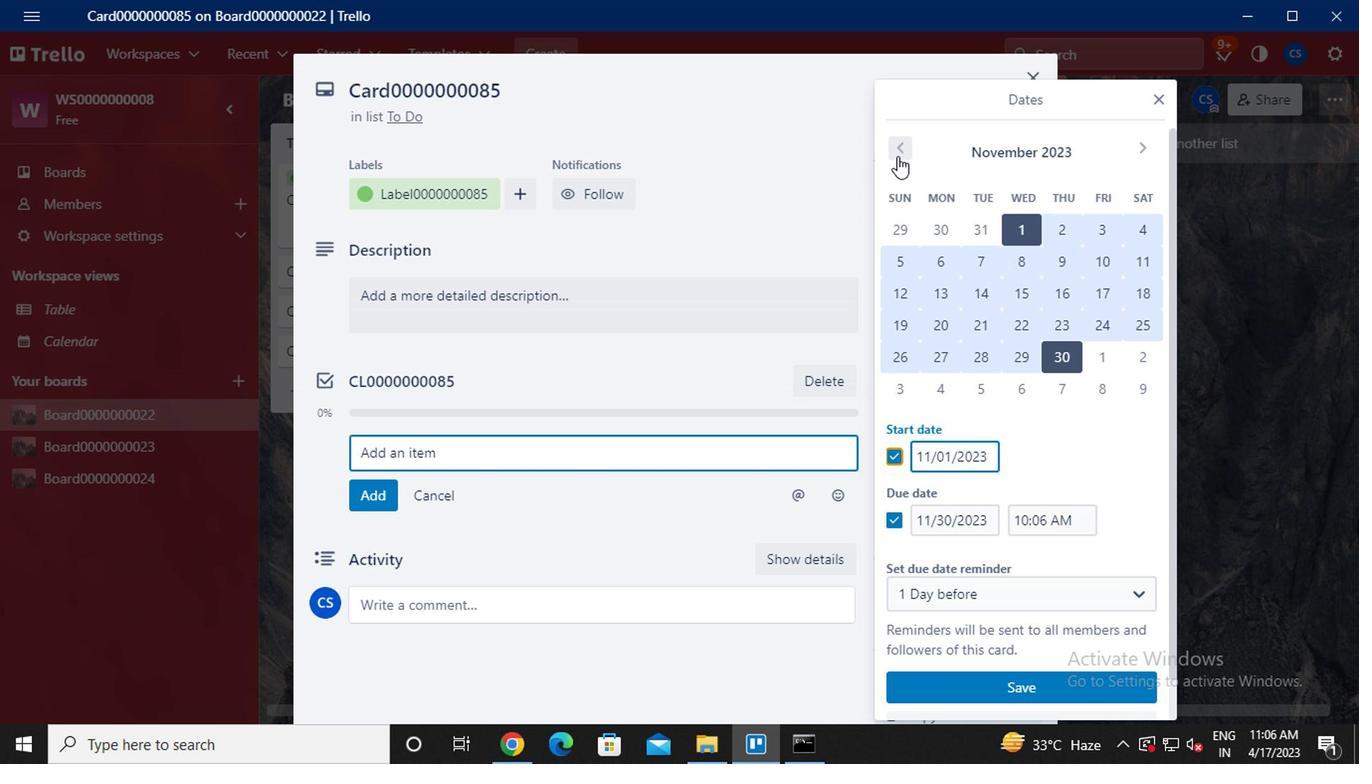 
Action: Mouse pressed left at (894, 157)
Screenshot: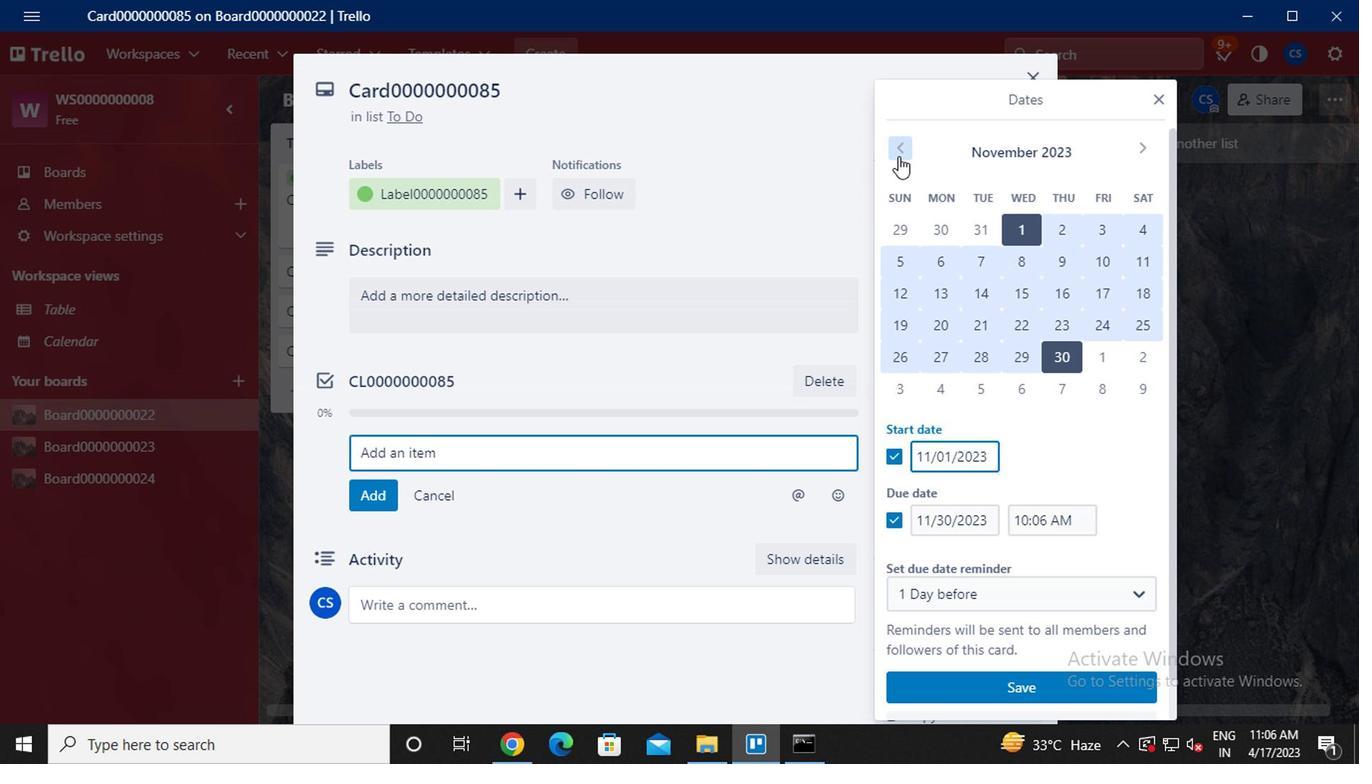 
Action: Mouse pressed left at (894, 157)
Screenshot: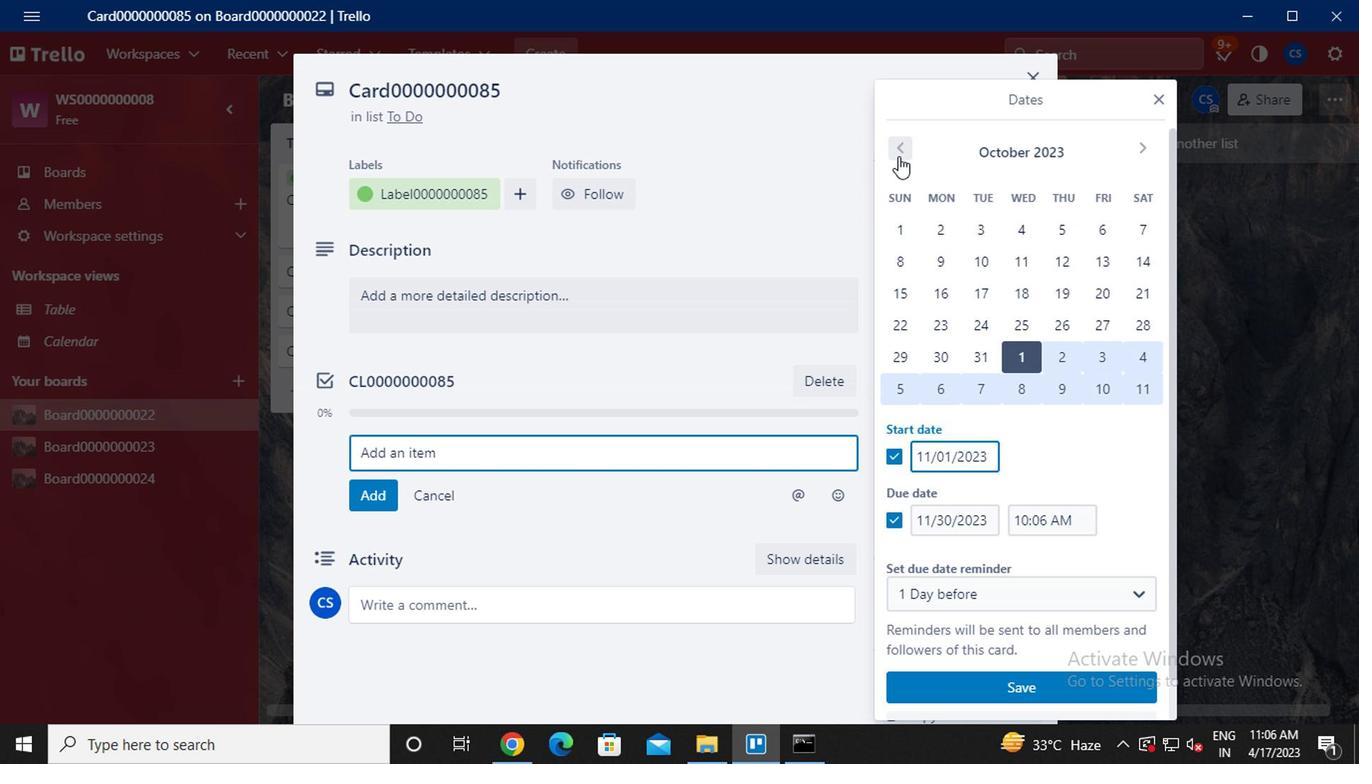 
Action: Mouse pressed left at (894, 157)
Screenshot: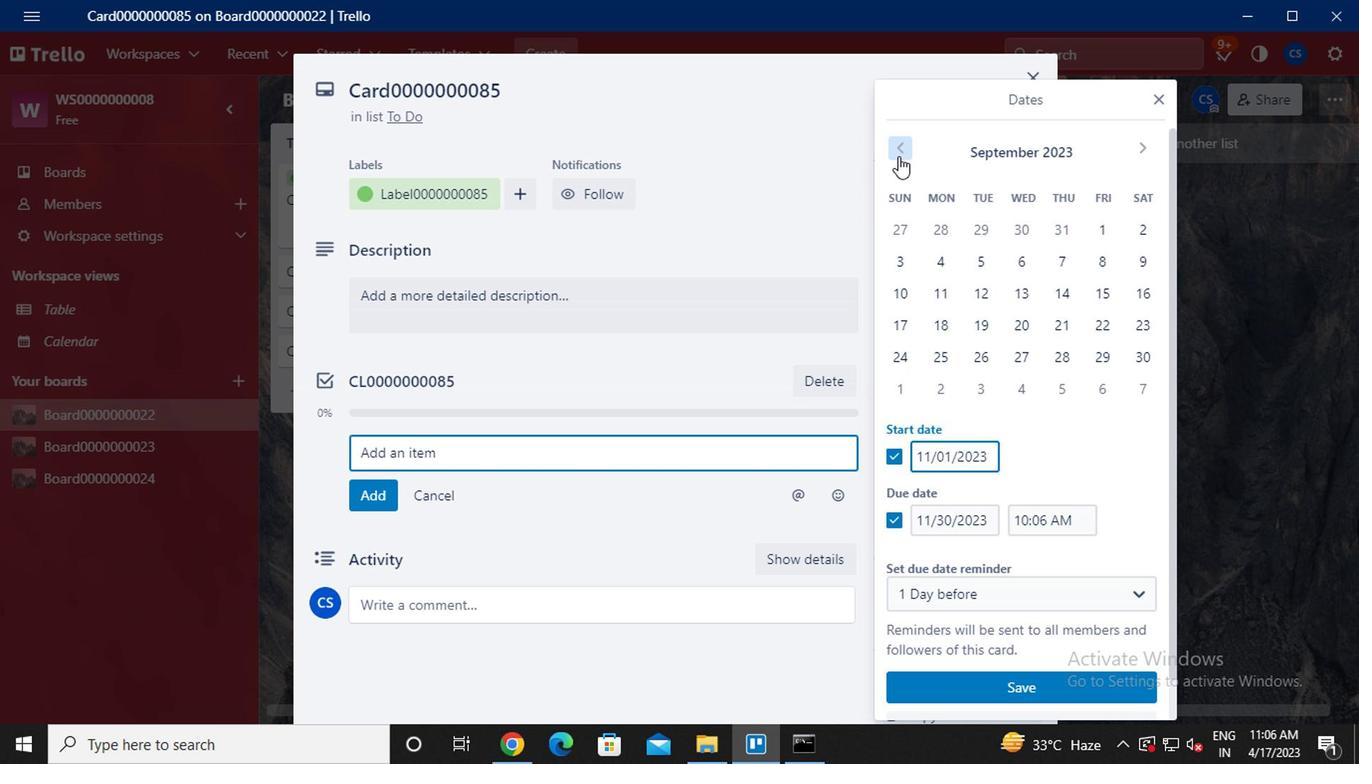 
Action: Mouse pressed left at (894, 157)
Screenshot: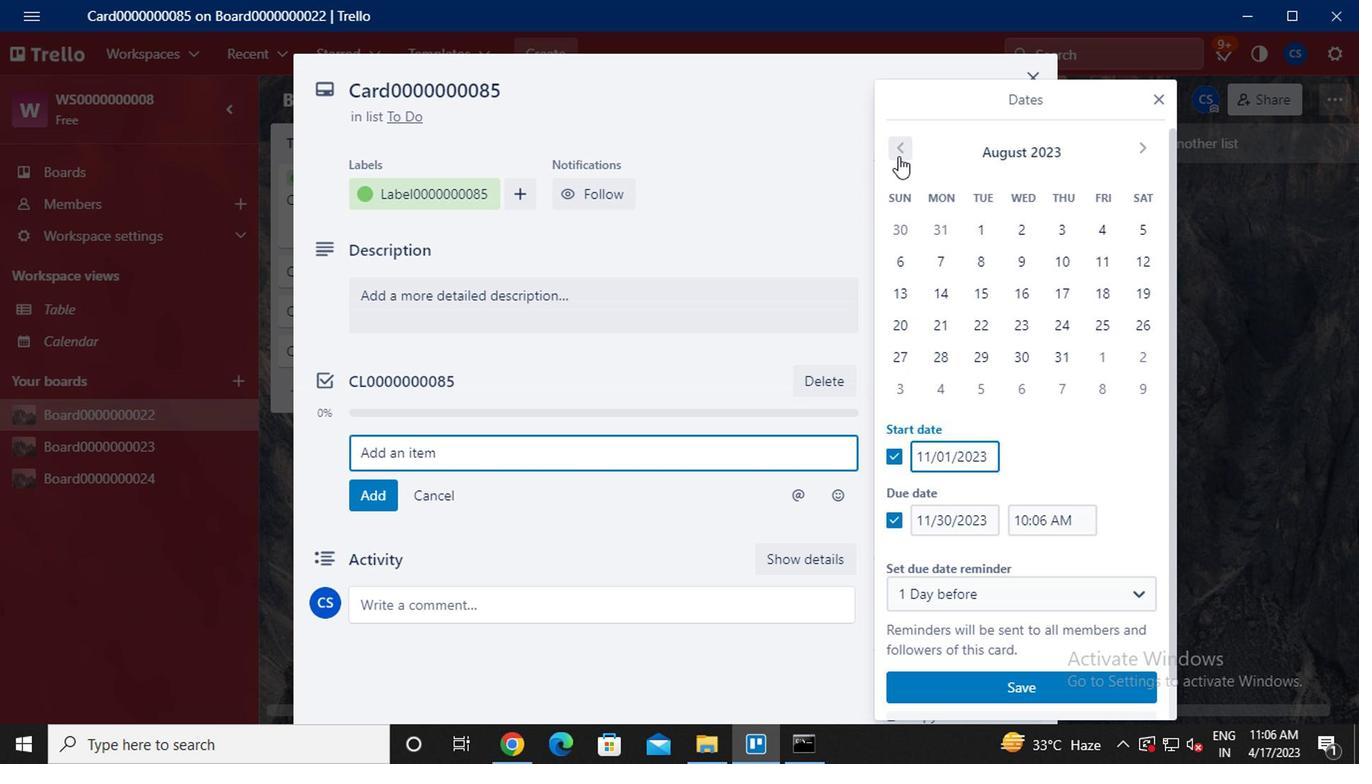 
Action: Mouse pressed left at (894, 157)
Screenshot: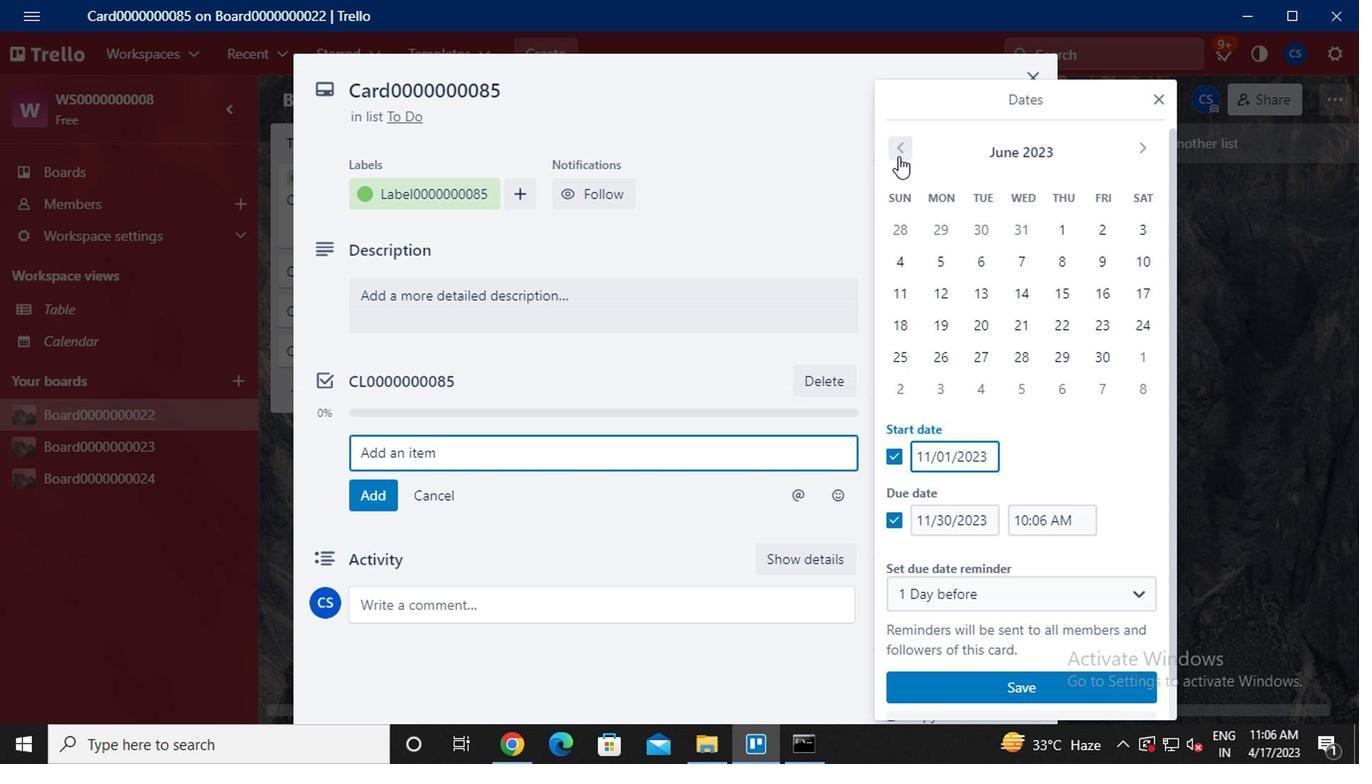 
Action: Mouse pressed left at (894, 157)
Screenshot: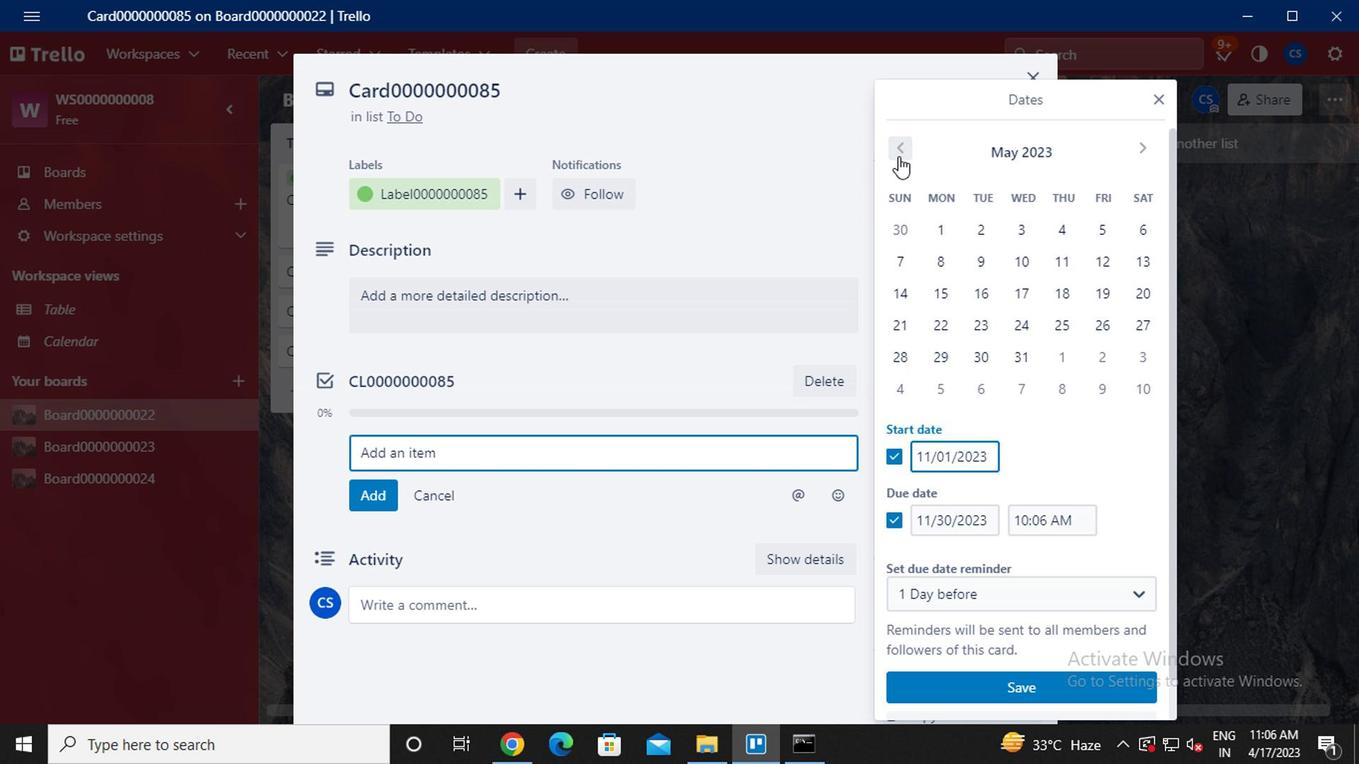 
Action: Mouse moved to (1136, 264)
Screenshot: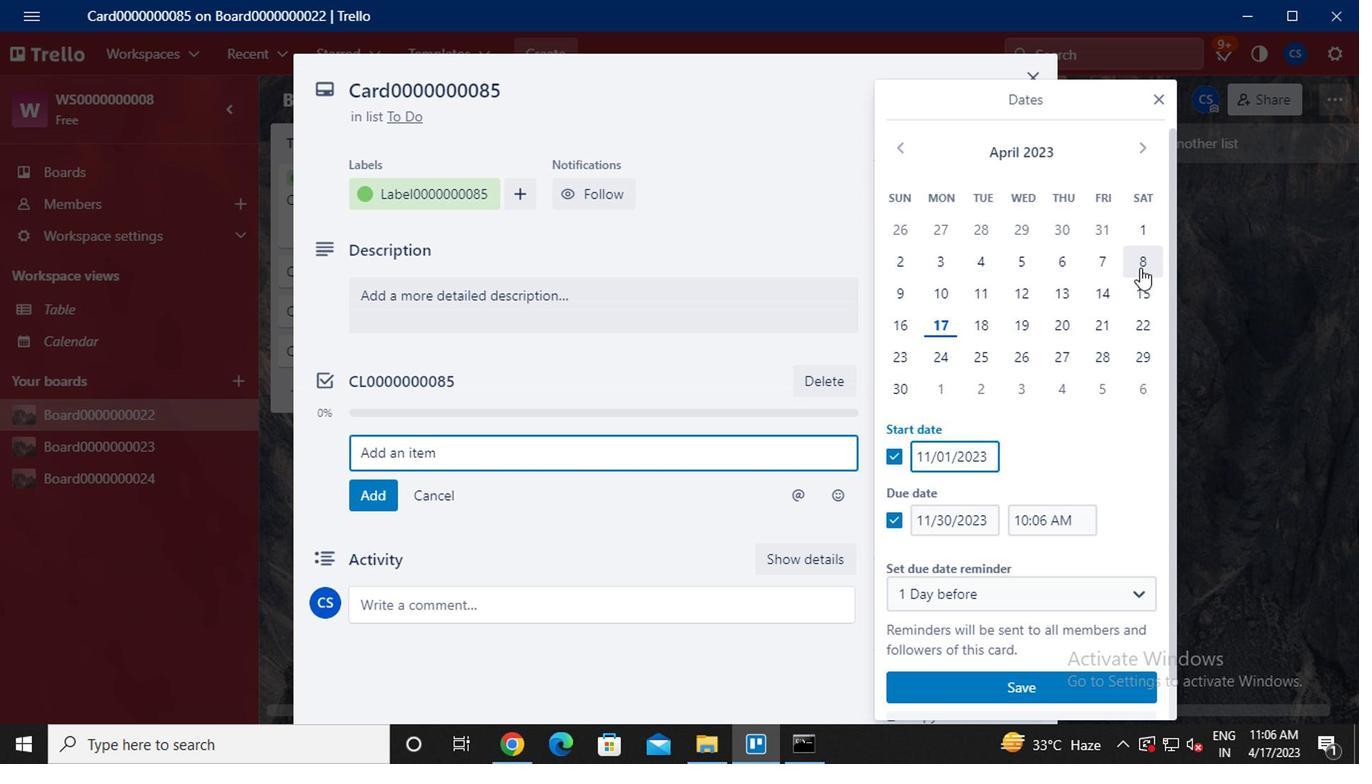 
Action: Mouse pressed left at (1136, 264)
Screenshot: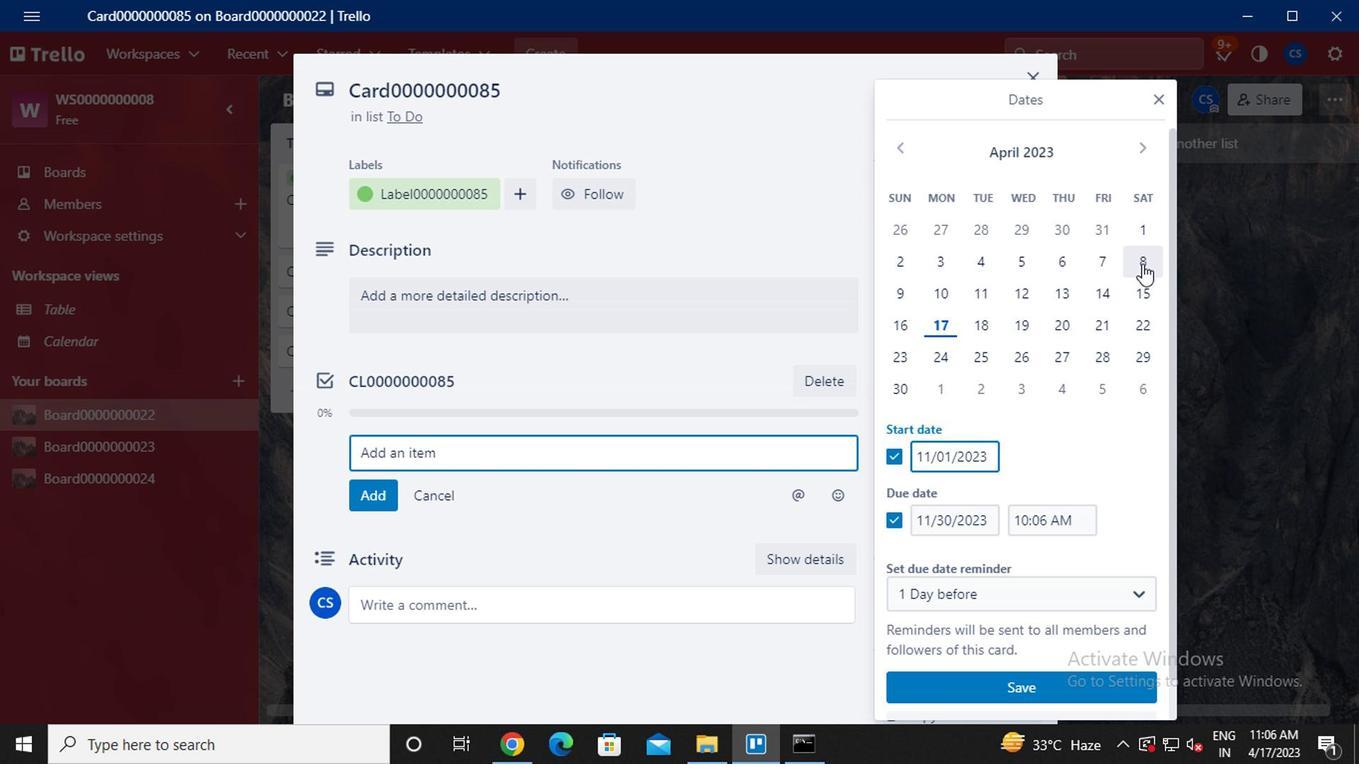 
Action: Mouse moved to (892, 383)
Screenshot: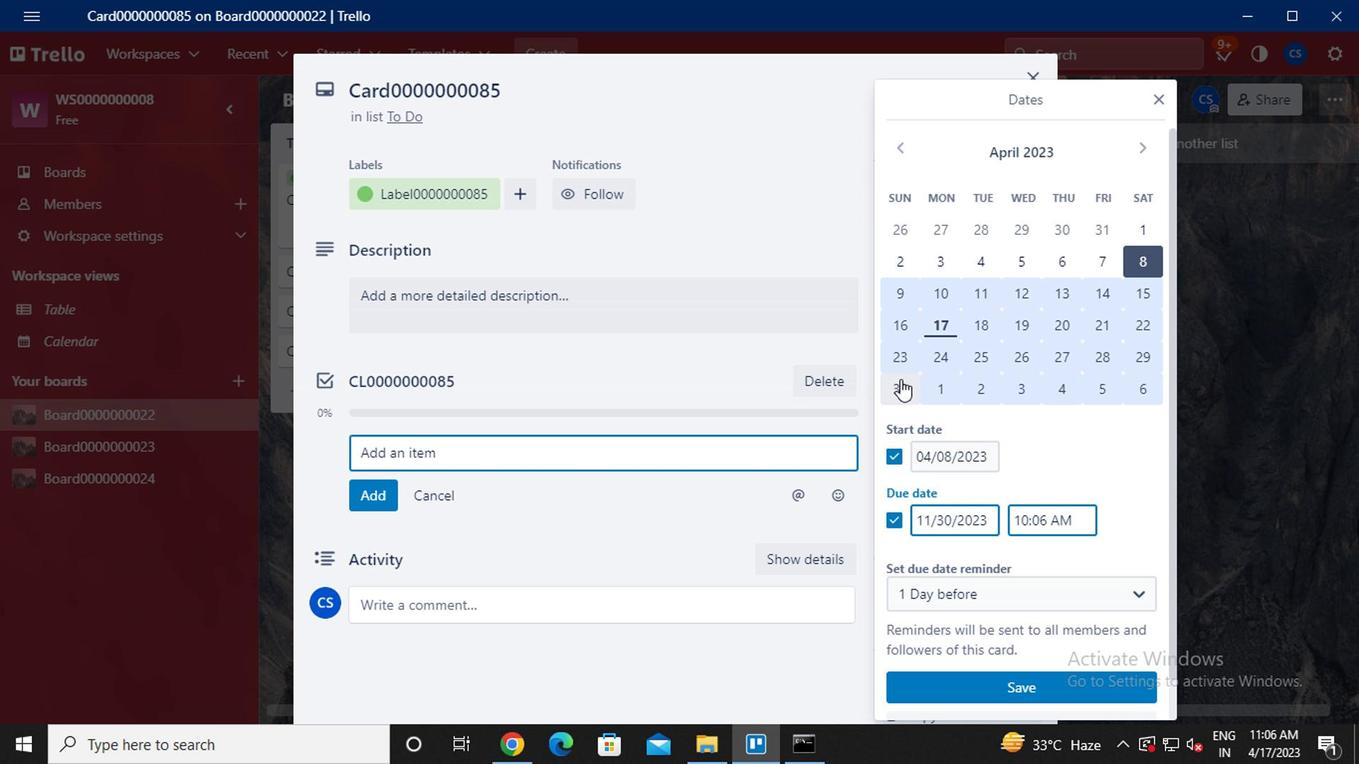 
Action: Mouse pressed left at (892, 383)
Screenshot: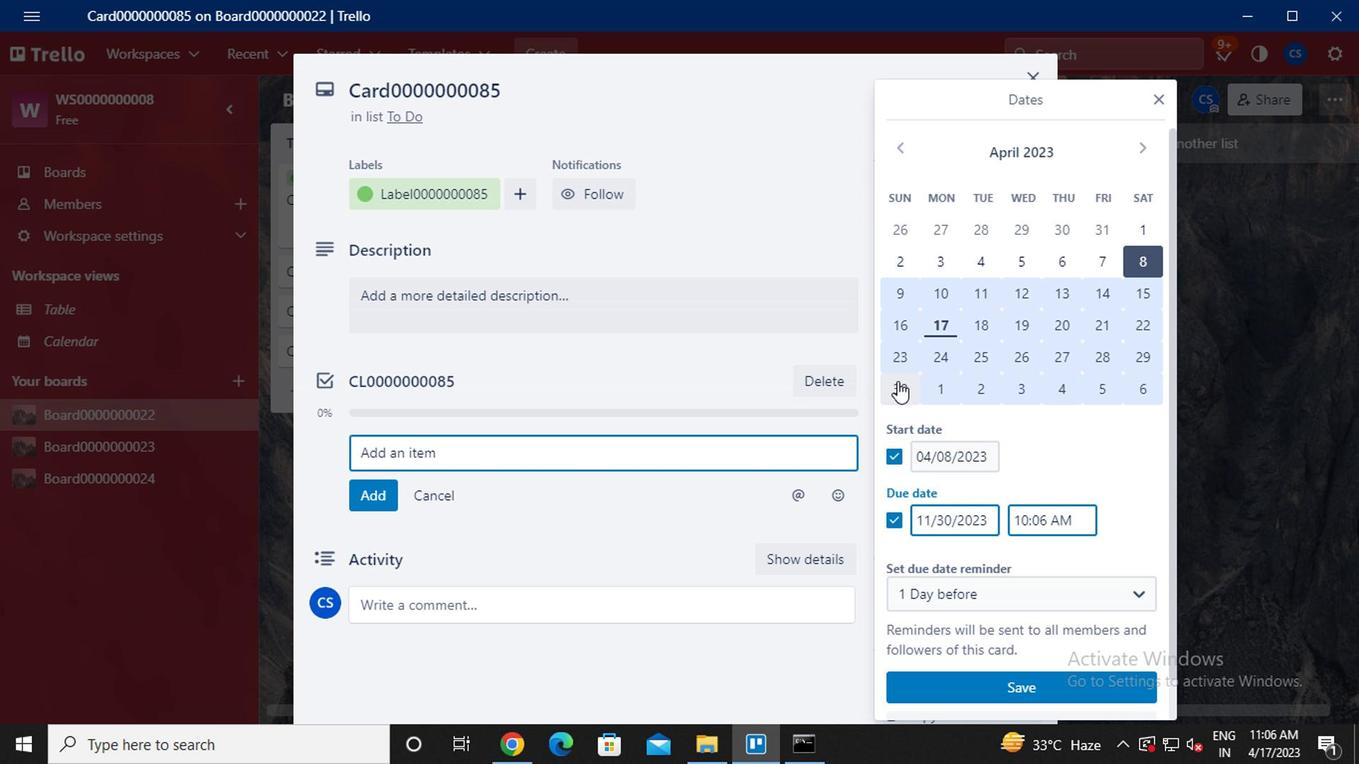 
Action: Mouse moved to (1008, 688)
Screenshot: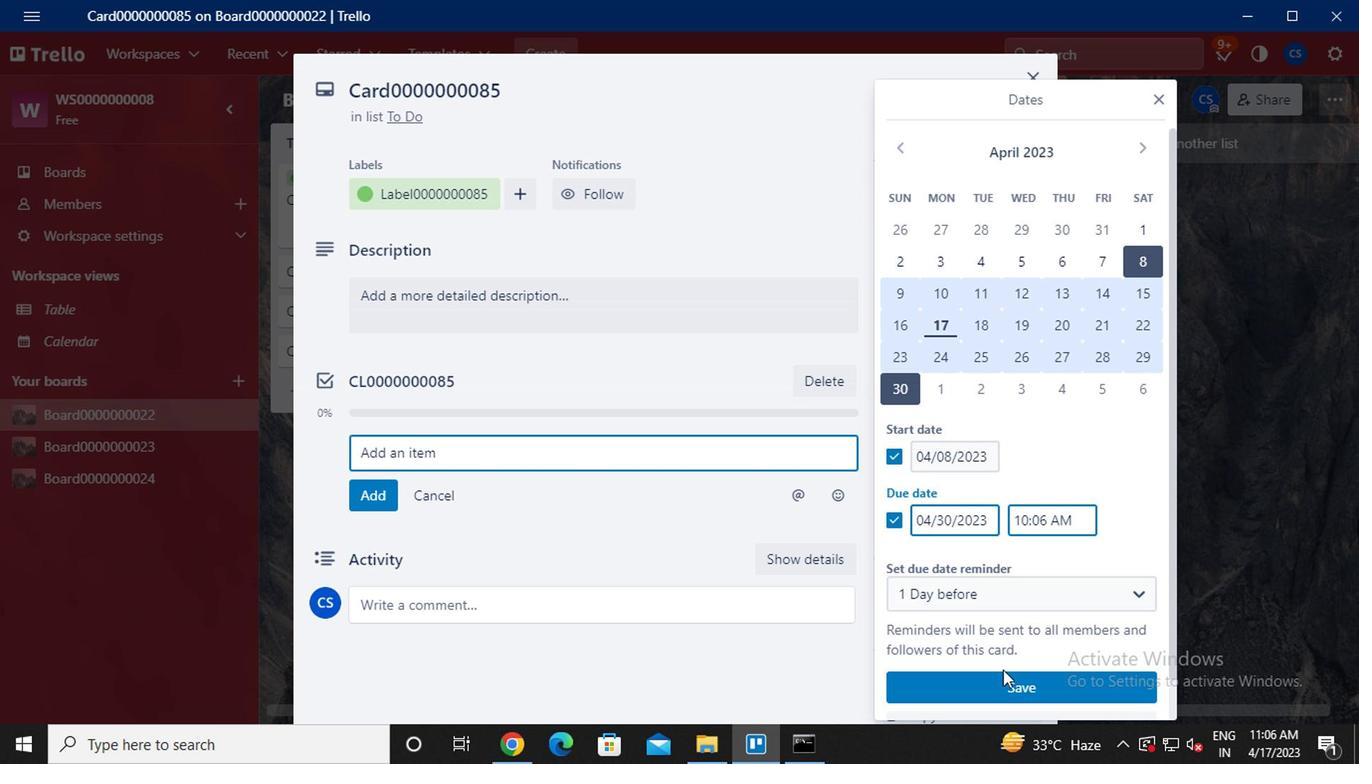 
Action: Mouse pressed left at (1008, 688)
Screenshot: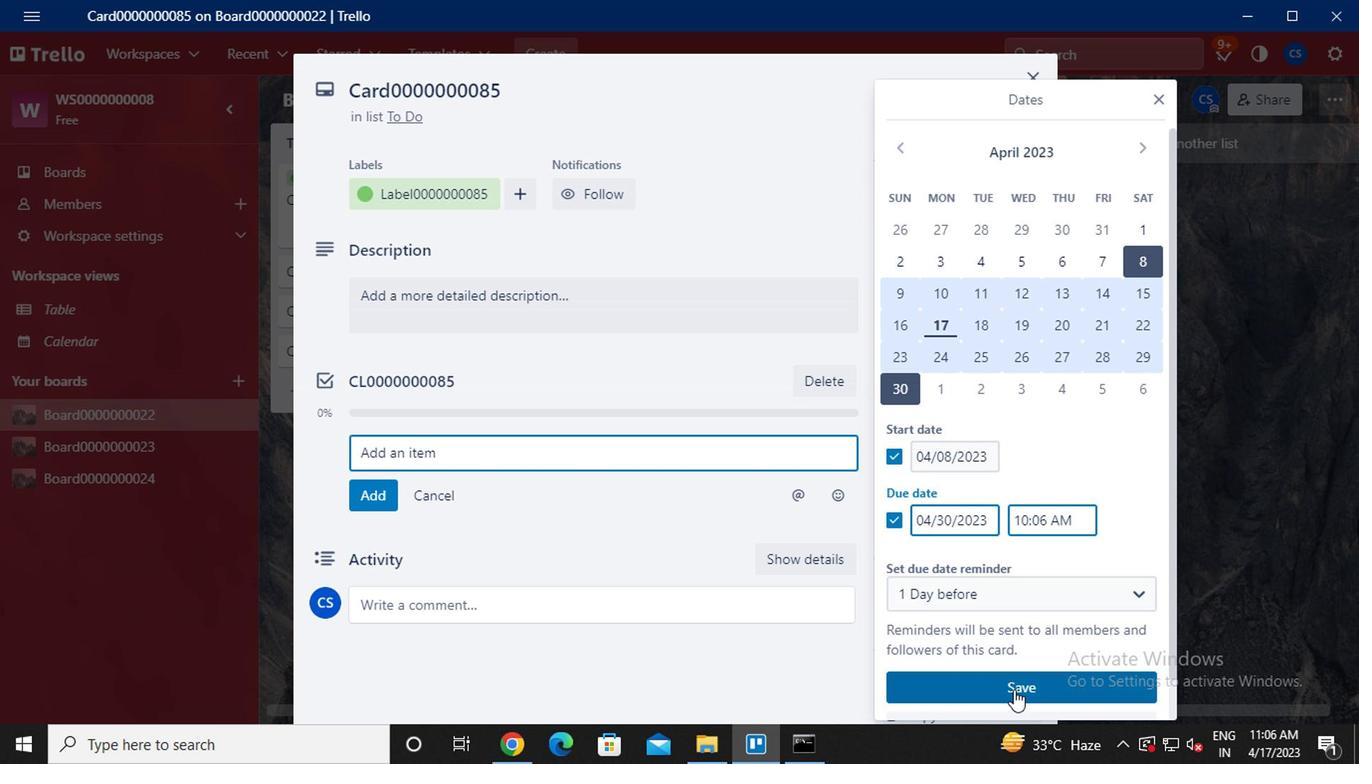 
Action: Mouse moved to (957, 561)
Screenshot: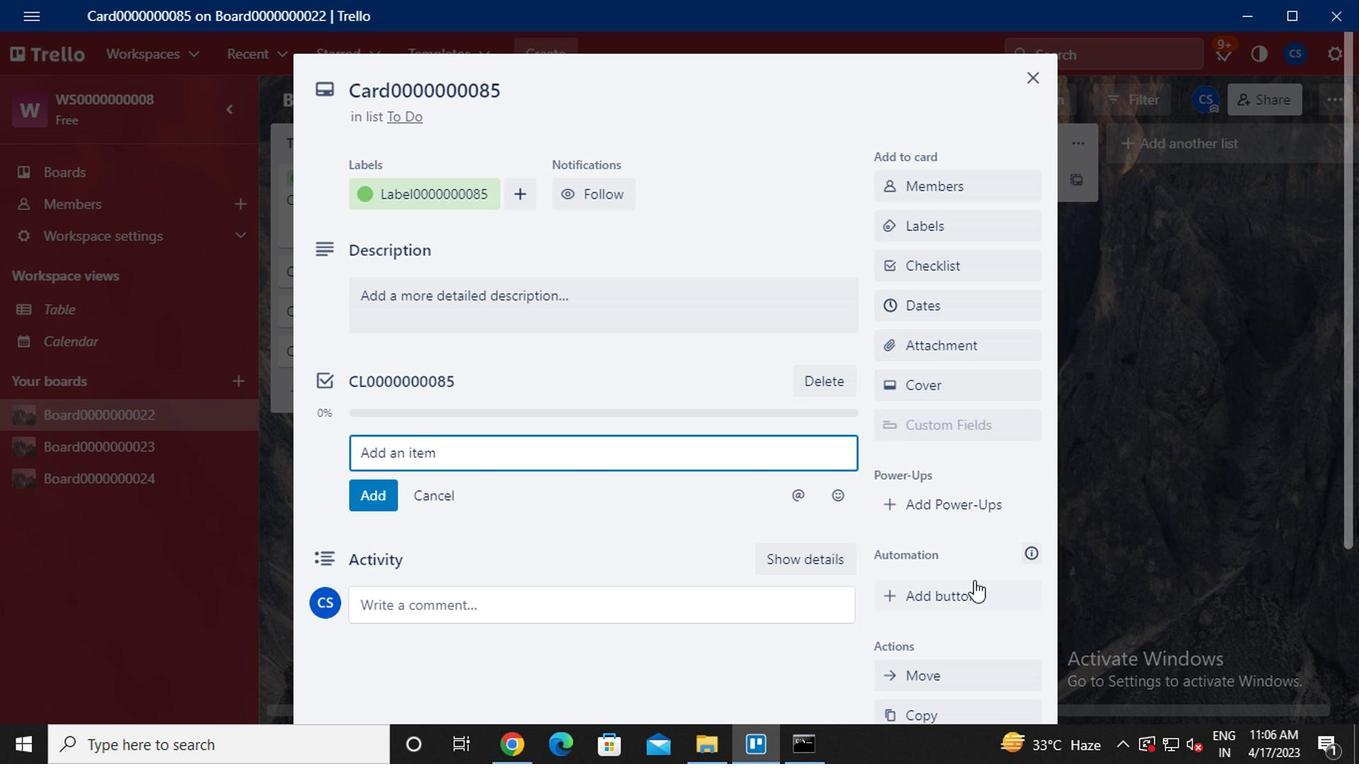 
